 Task: In the  document John.html Write the word in the shape with center alignment 'LOL'Change Page orientation to  'Landscape' Insert emoji at the end of quote: Smile
Action: Mouse moved to (354, 448)
Screenshot: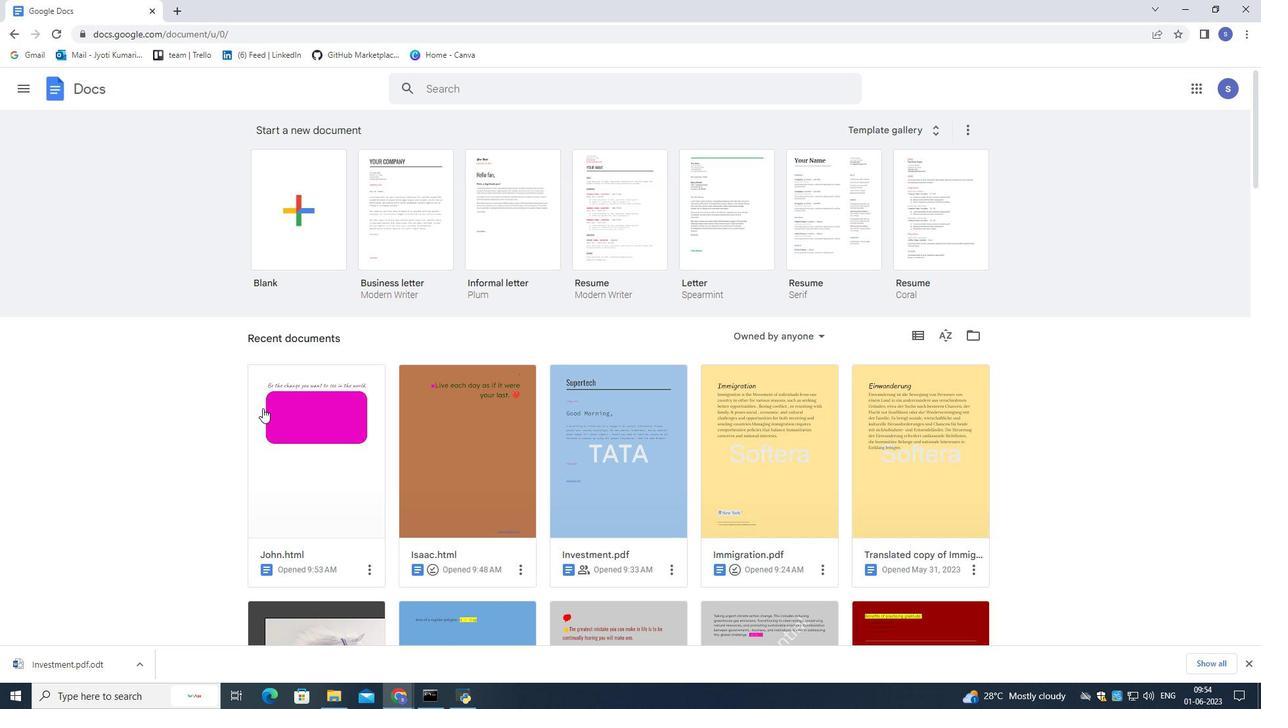 
Action: Mouse pressed left at (354, 448)
Screenshot: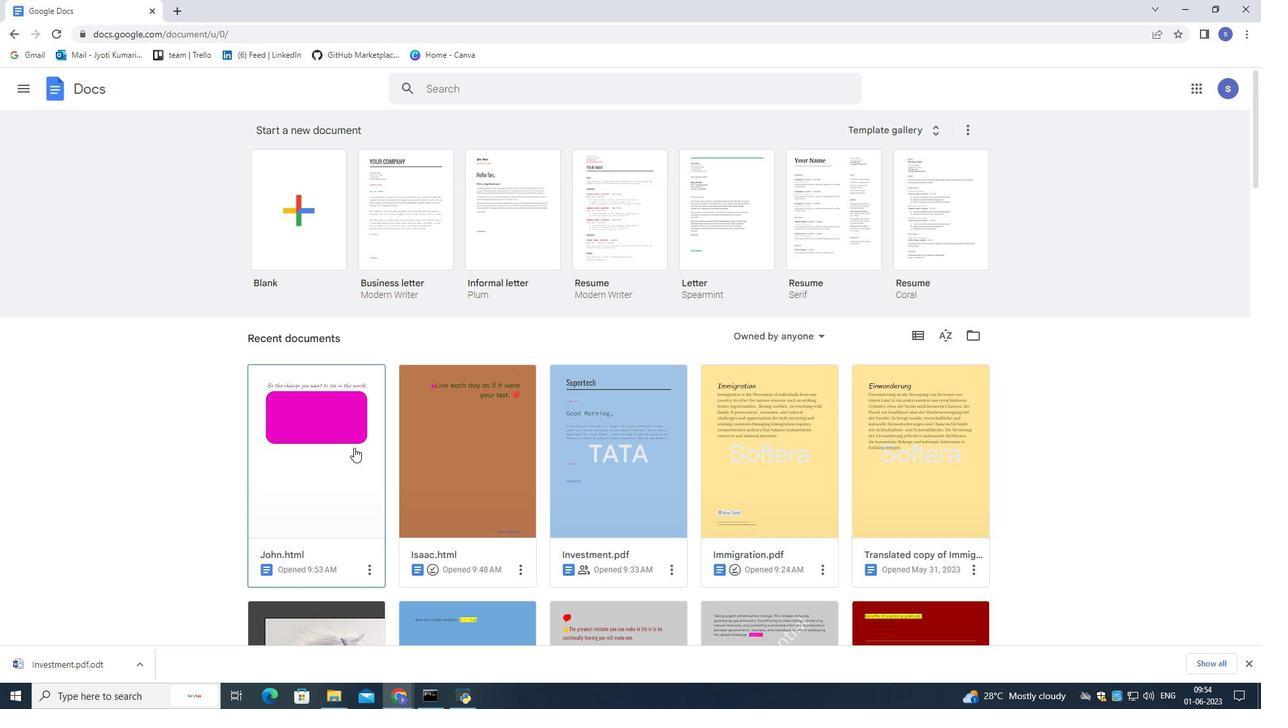 
Action: Mouse moved to (307, 415)
Screenshot: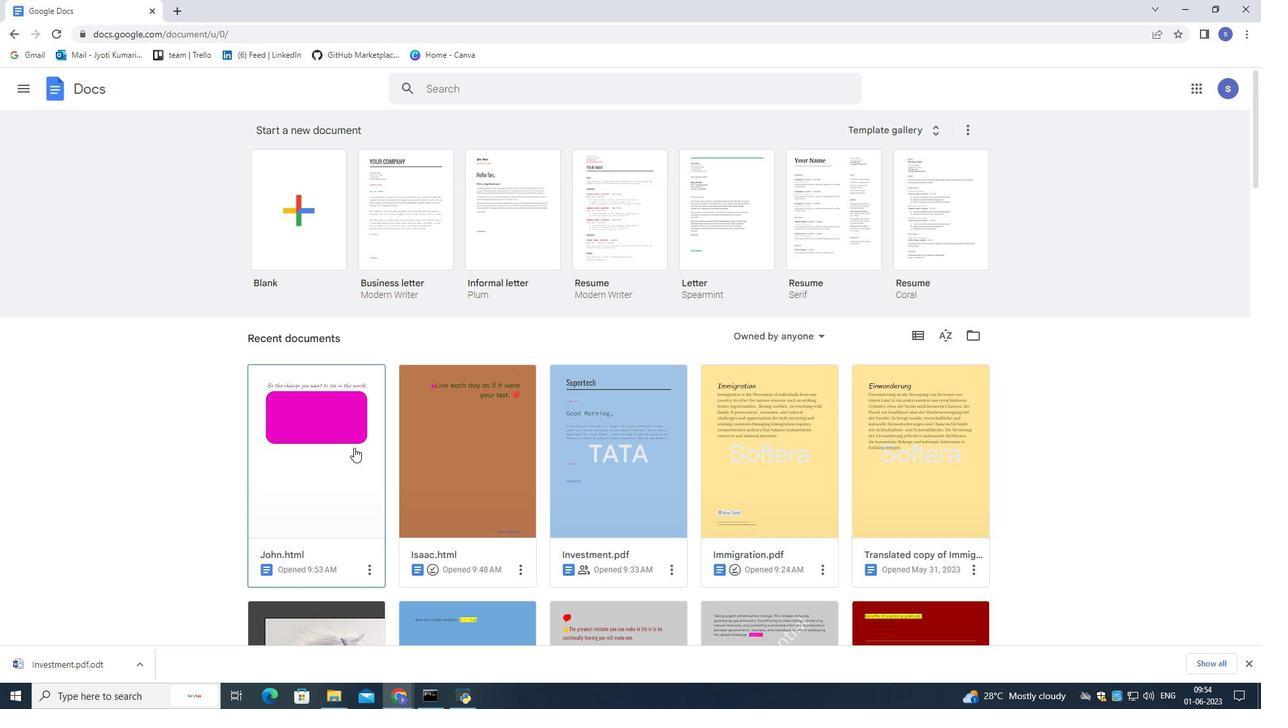 
Action: Mouse pressed left at (354, 448)
Screenshot: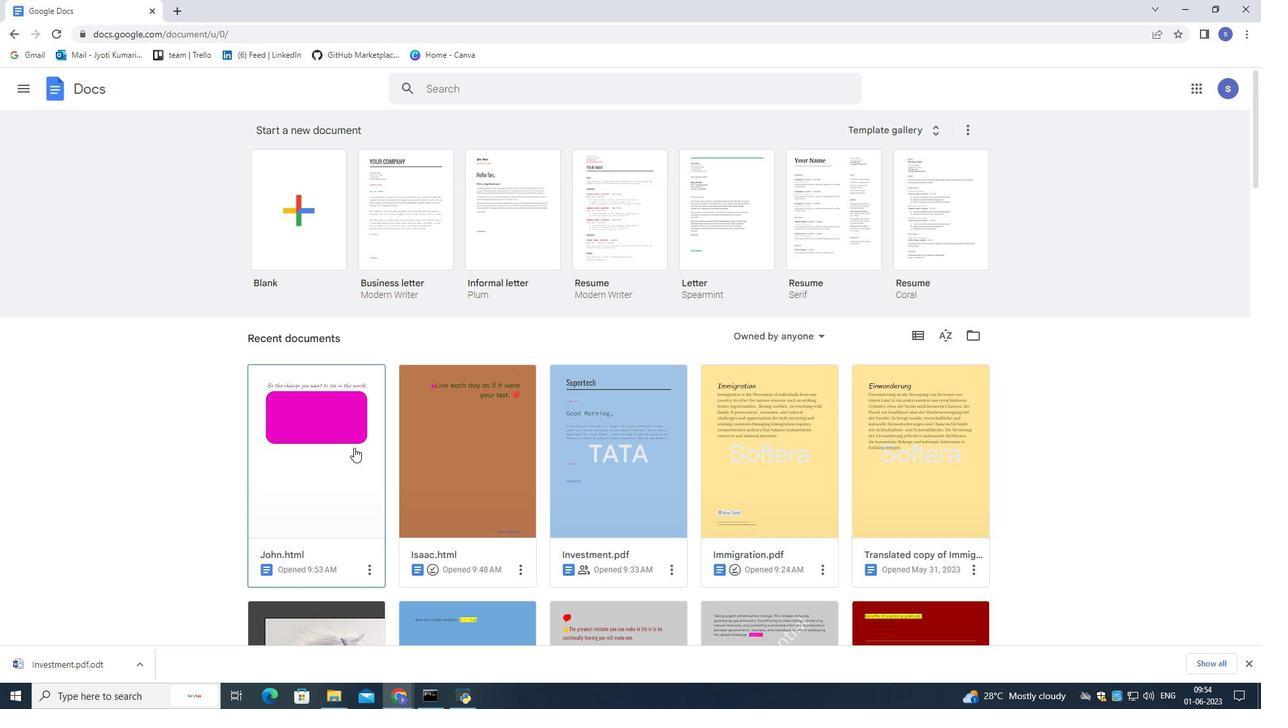 
Action: Mouse moved to (613, 281)
Screenshot: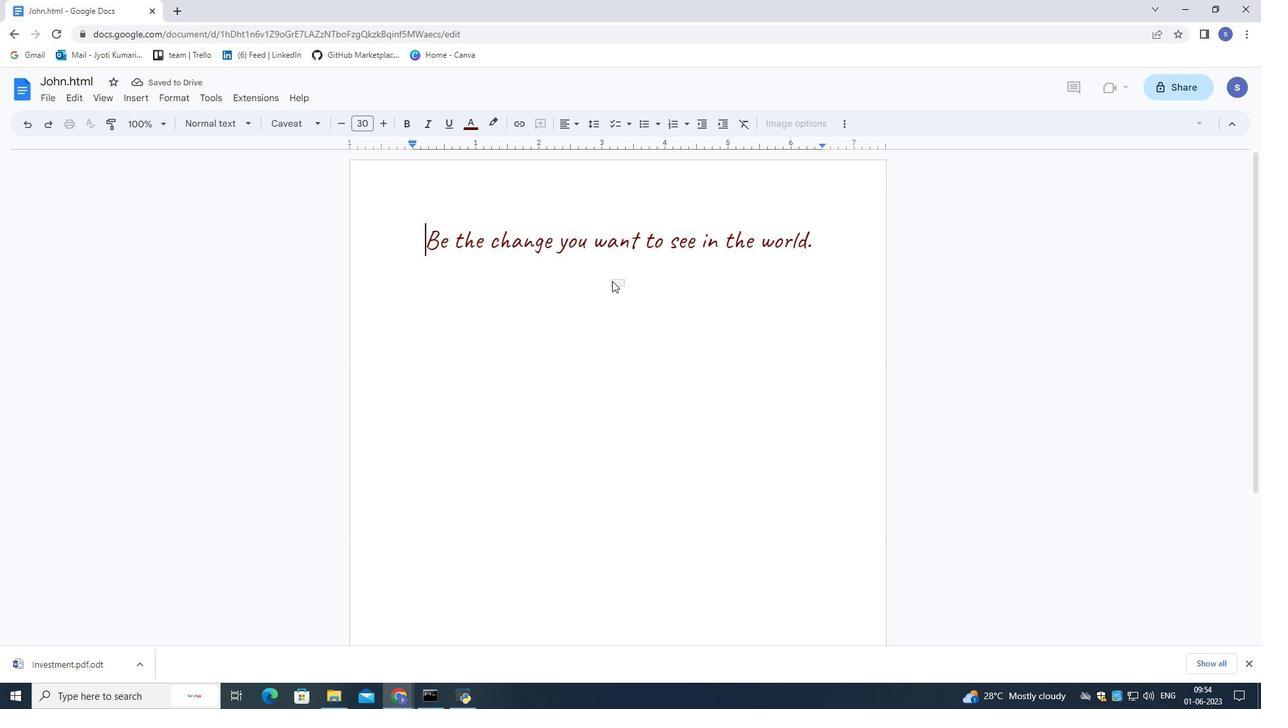 
Action: Mouse pressed left at (613, 281)
Screenshot: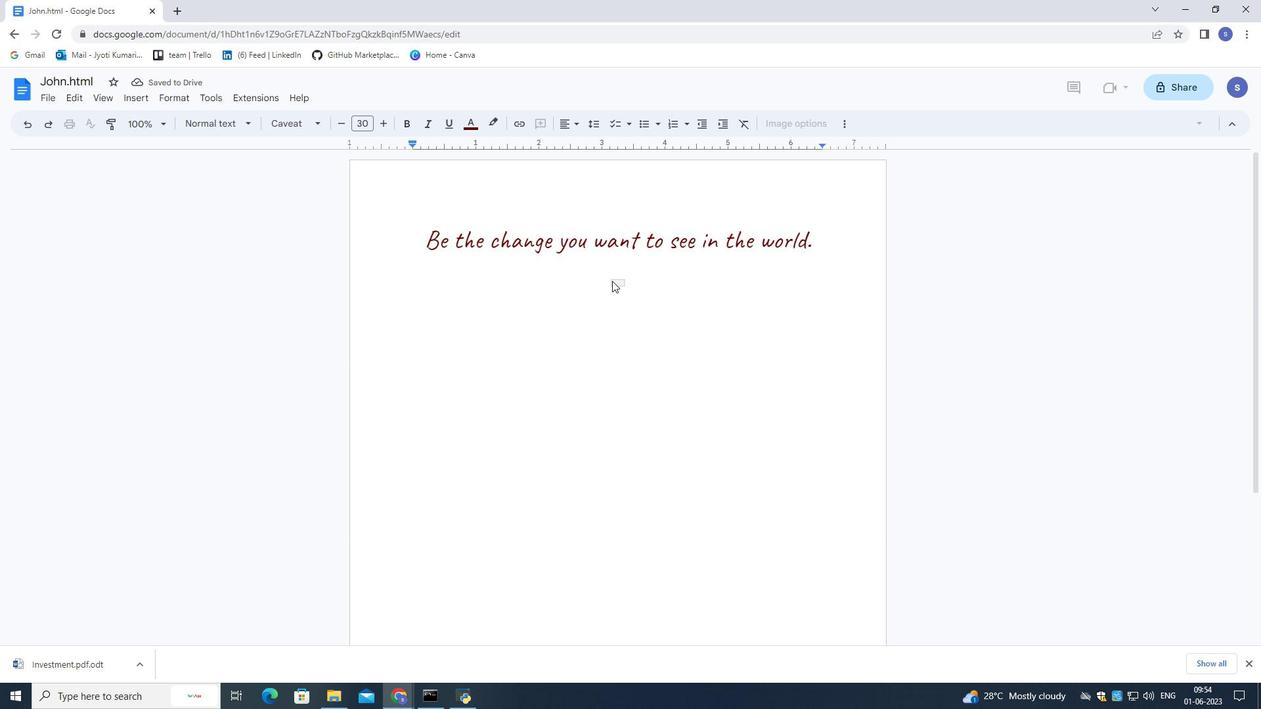 
Action: Mouse moved to (618, 281)
Screenshot: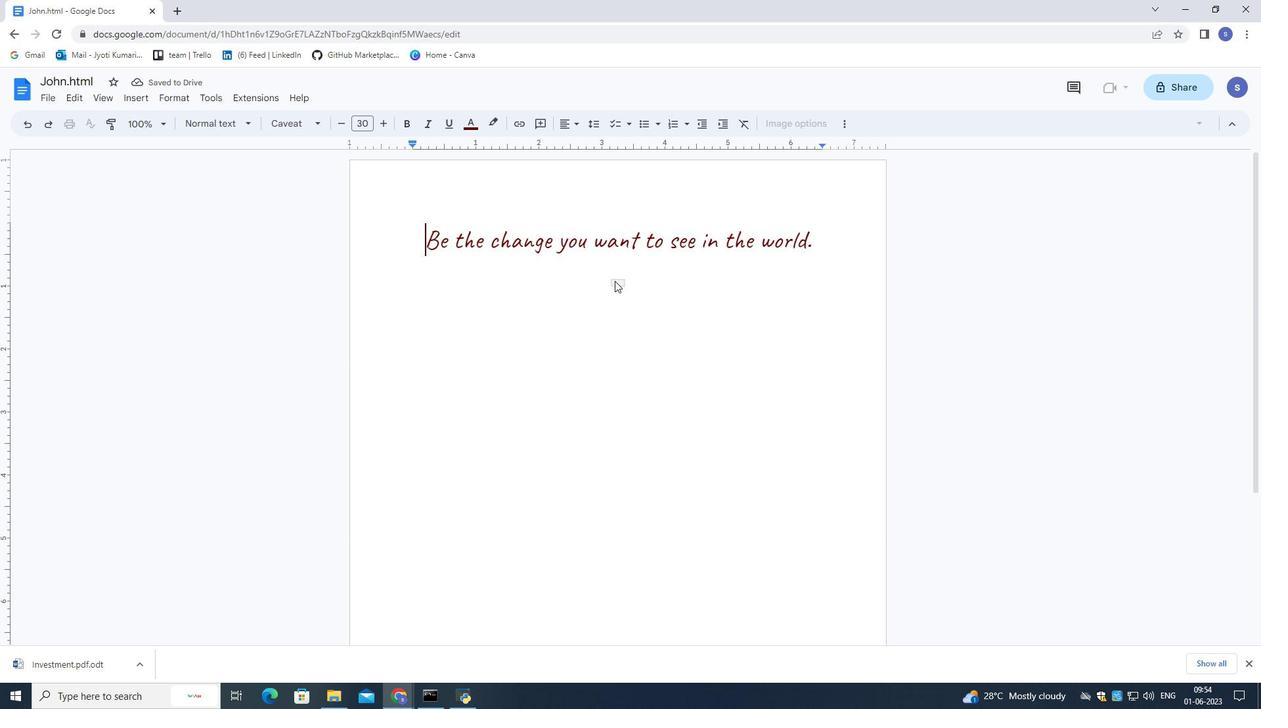 
Action: Mouse pressed left at (618, 281)
Screenshot: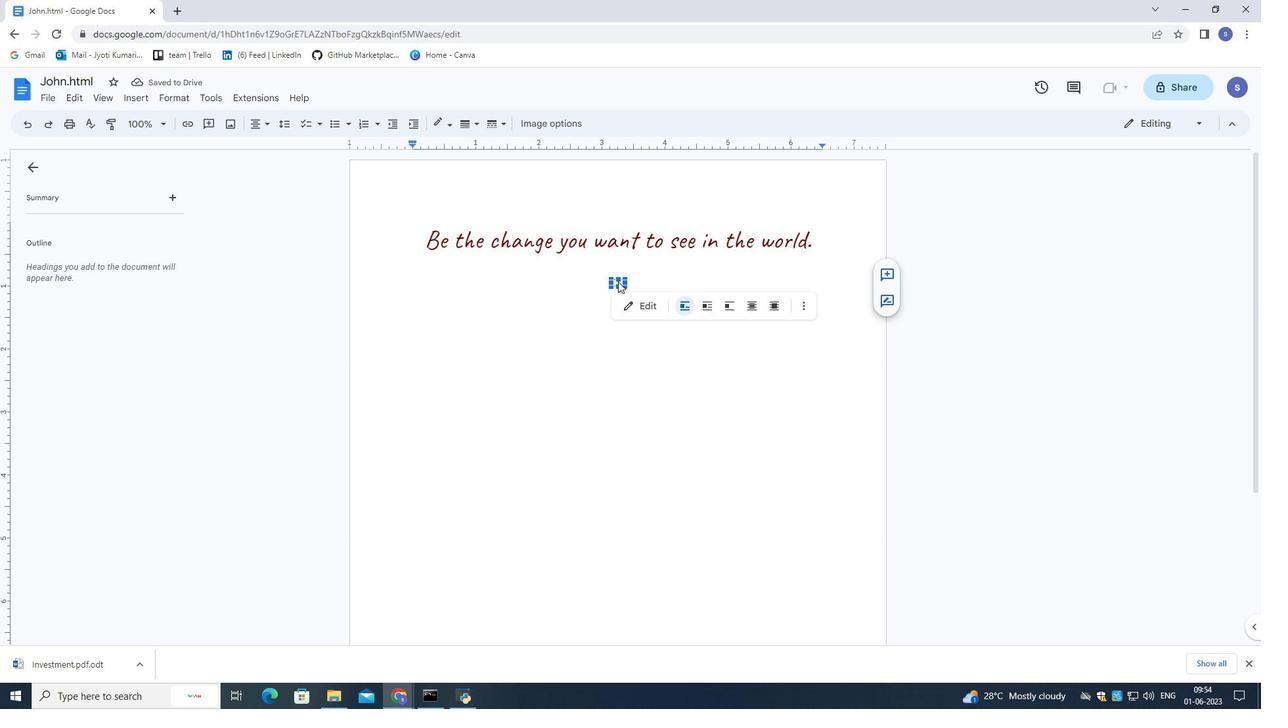 
Action: Mouse moved to (619, 282)
Screenshot: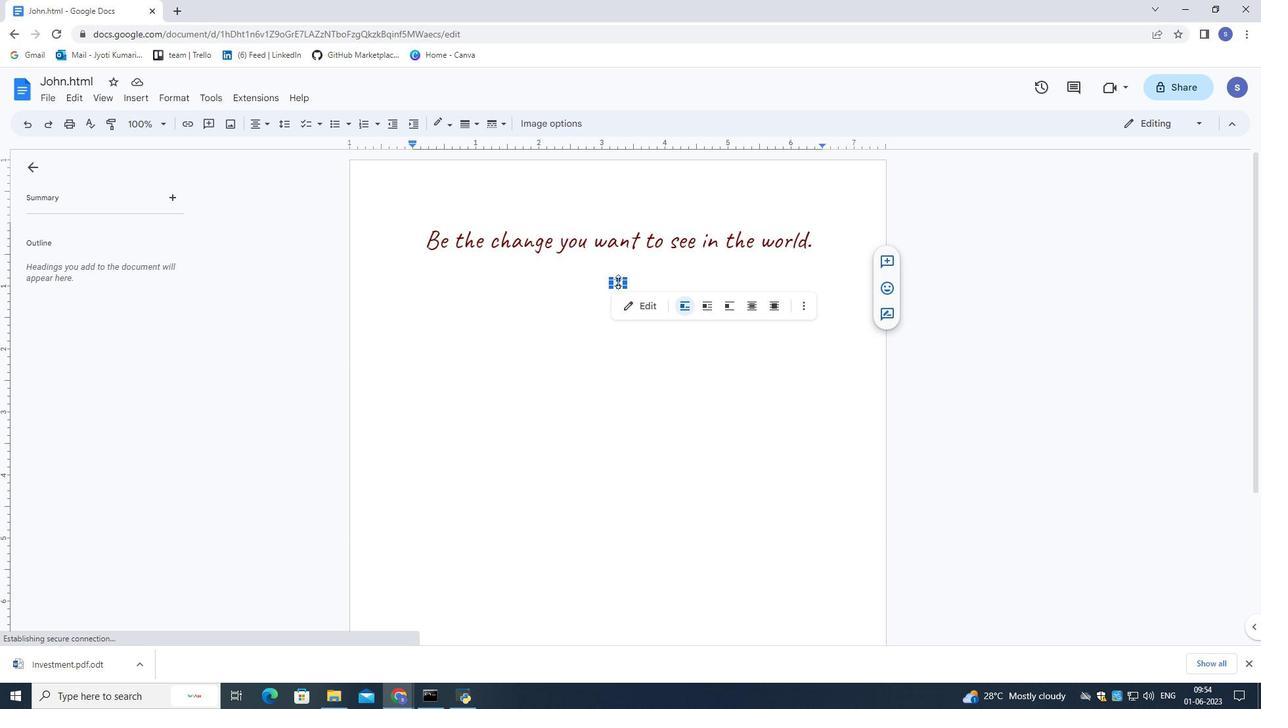 
Action: Mouse pressed left at (619, 282)
Screenshot: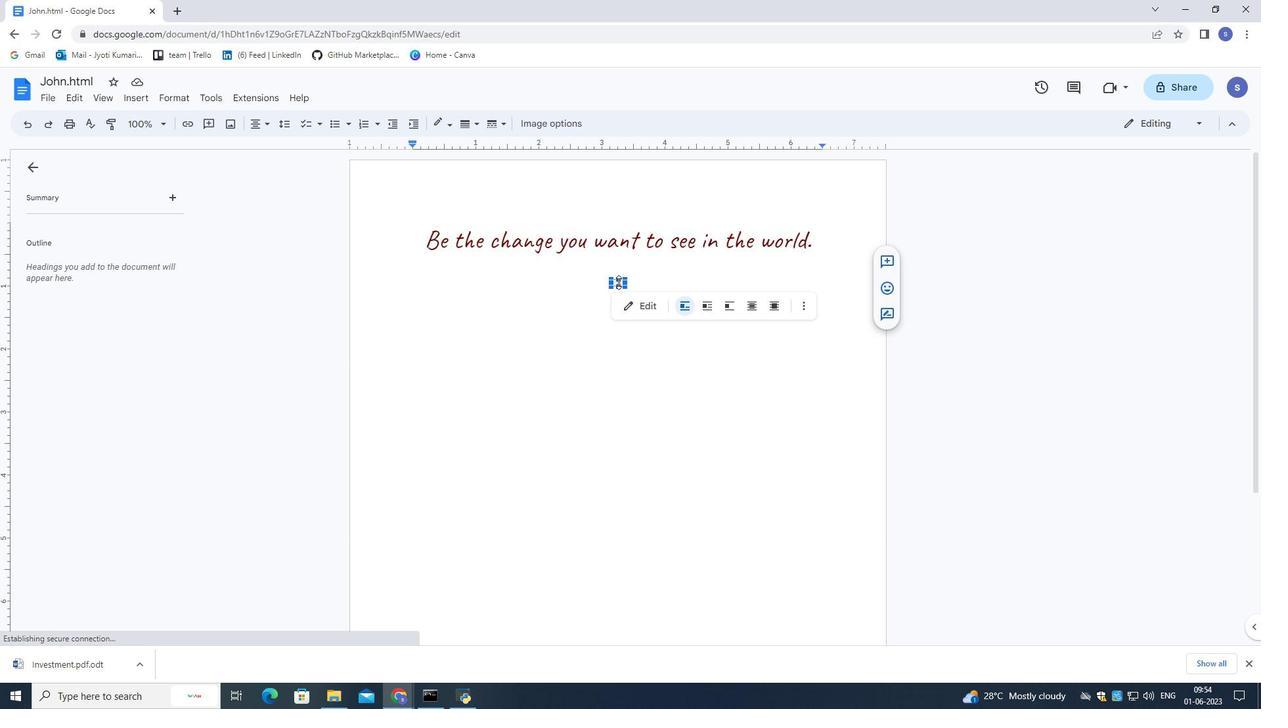
Action: Mouse moved to (529, 335)
Screenshot: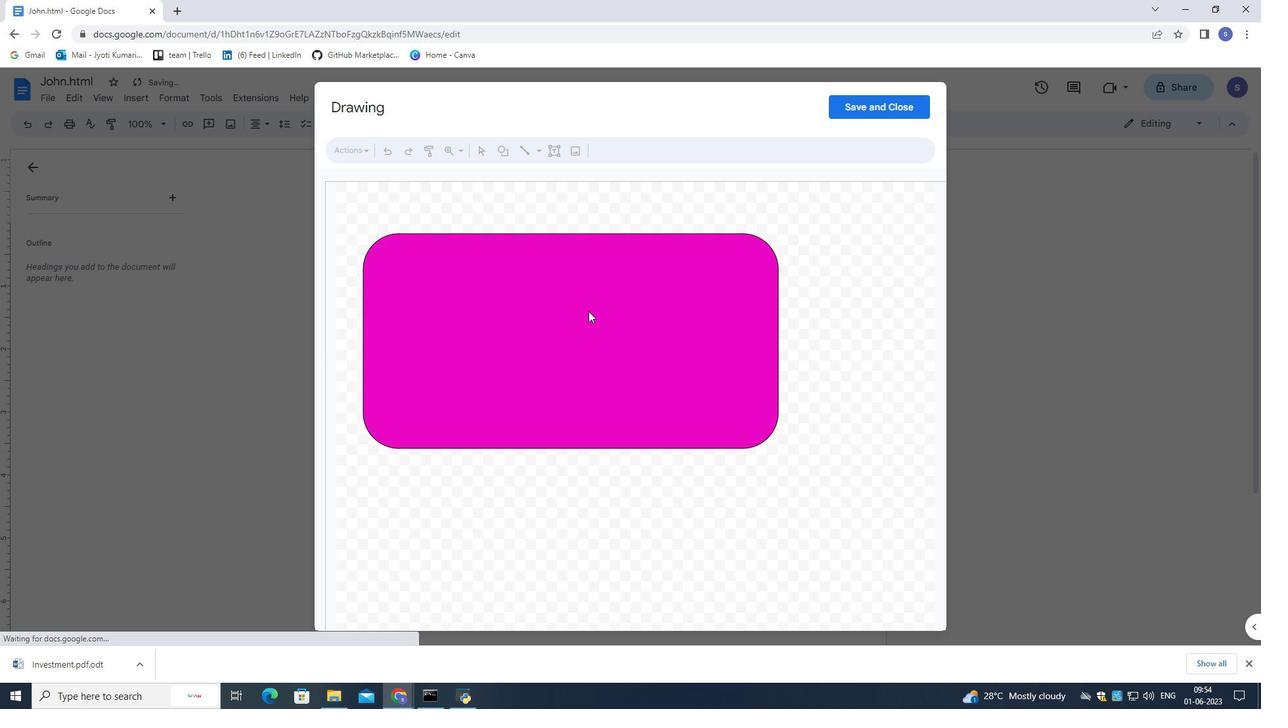 
Action: Mouse pressed left at (529, 335)
Screenshot: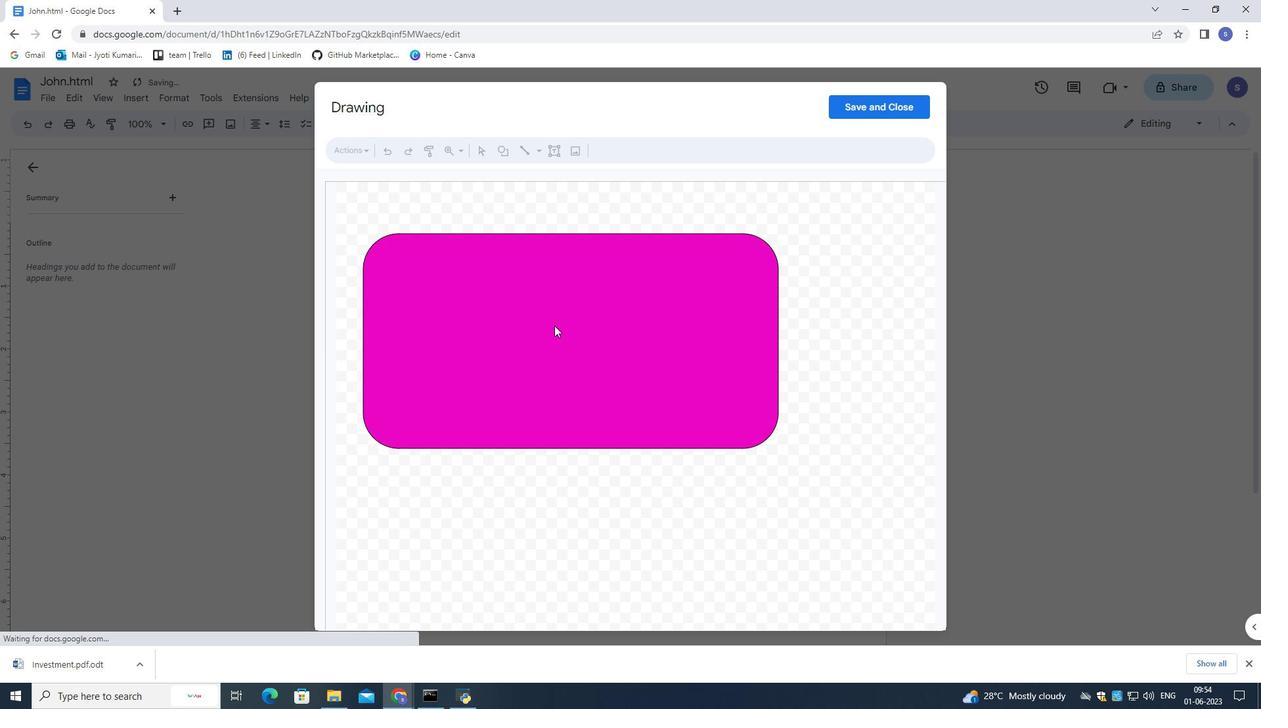 
Action: Mouse pressed left at (529, 335)
Screenshot: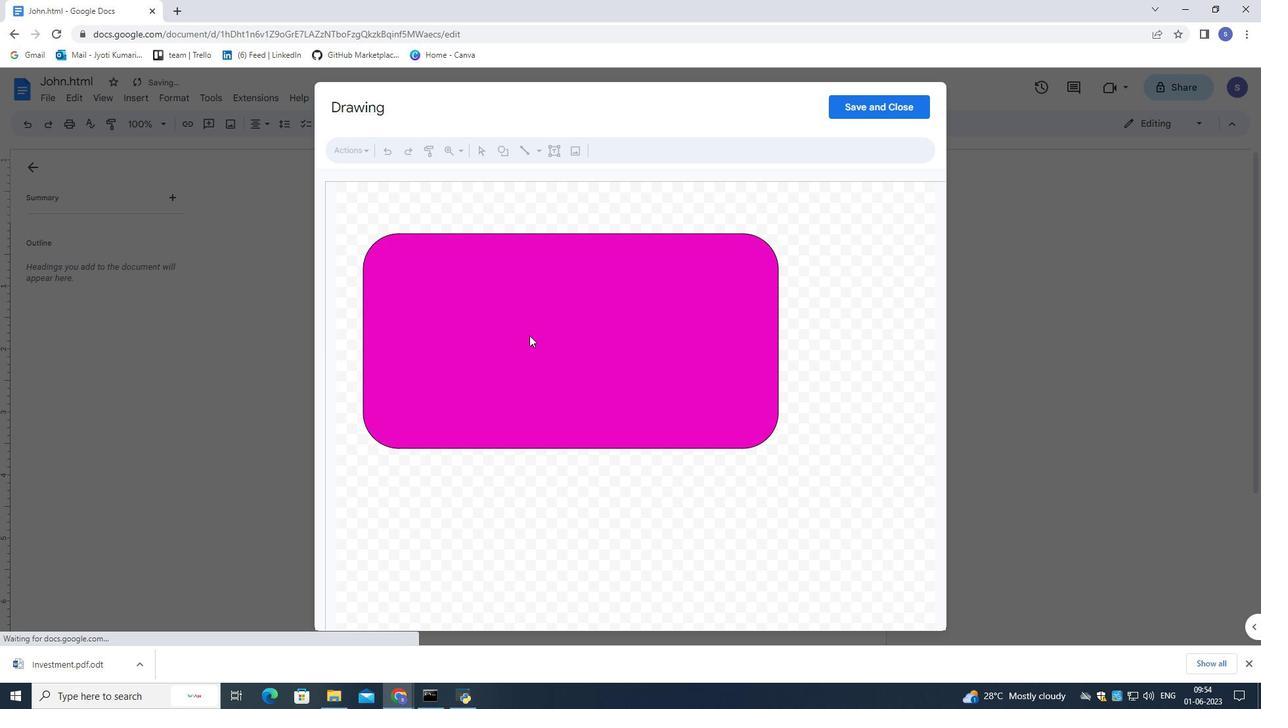 
Action: Mouse moved to (529, 336)
Screenshot: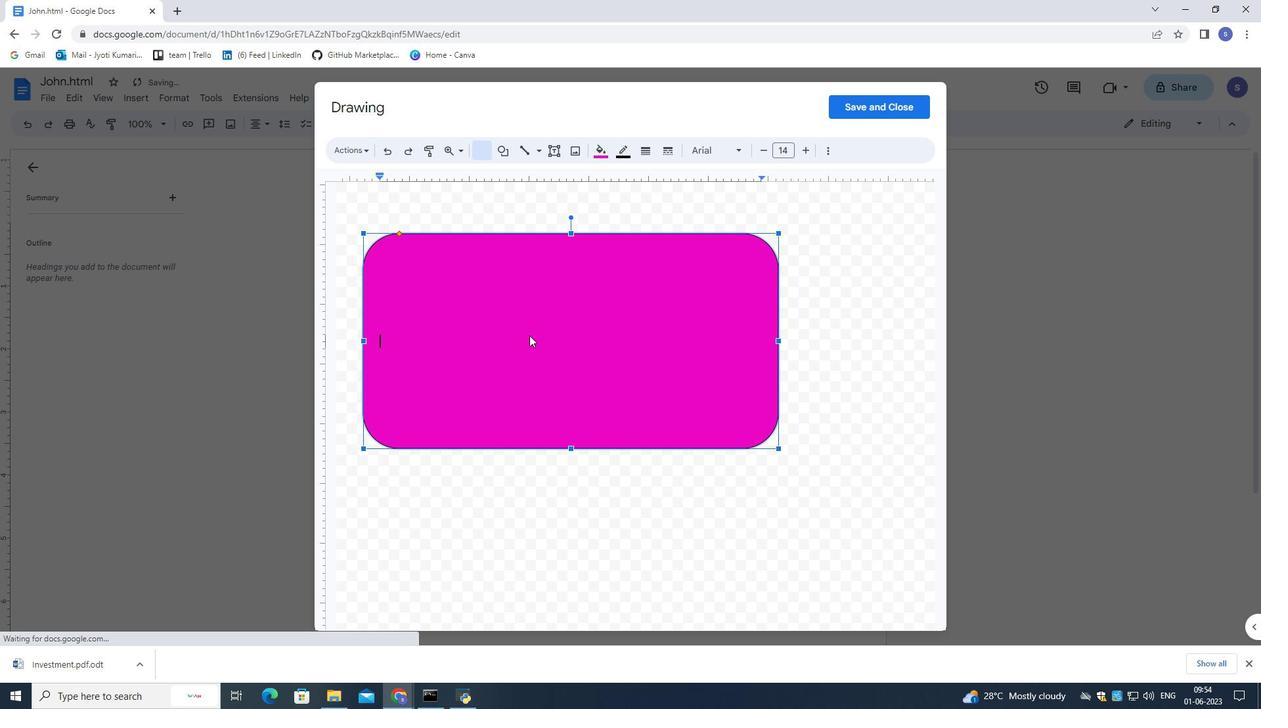 
Action: Mouse pressed left at (529, 336)
Screenshot: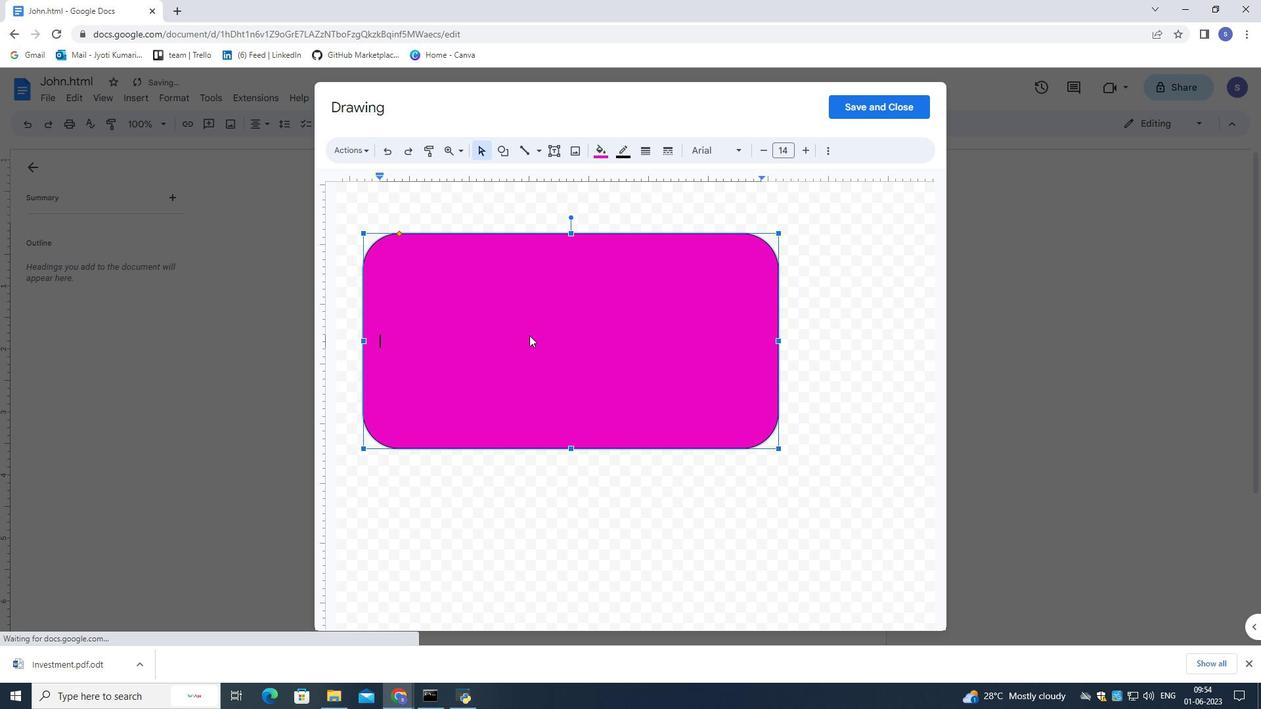 
Action: Key pressed <Key.shift><Key.shift><Key.shift><Key.shift><Key.shift><Key.shift>LOL
Screenshot: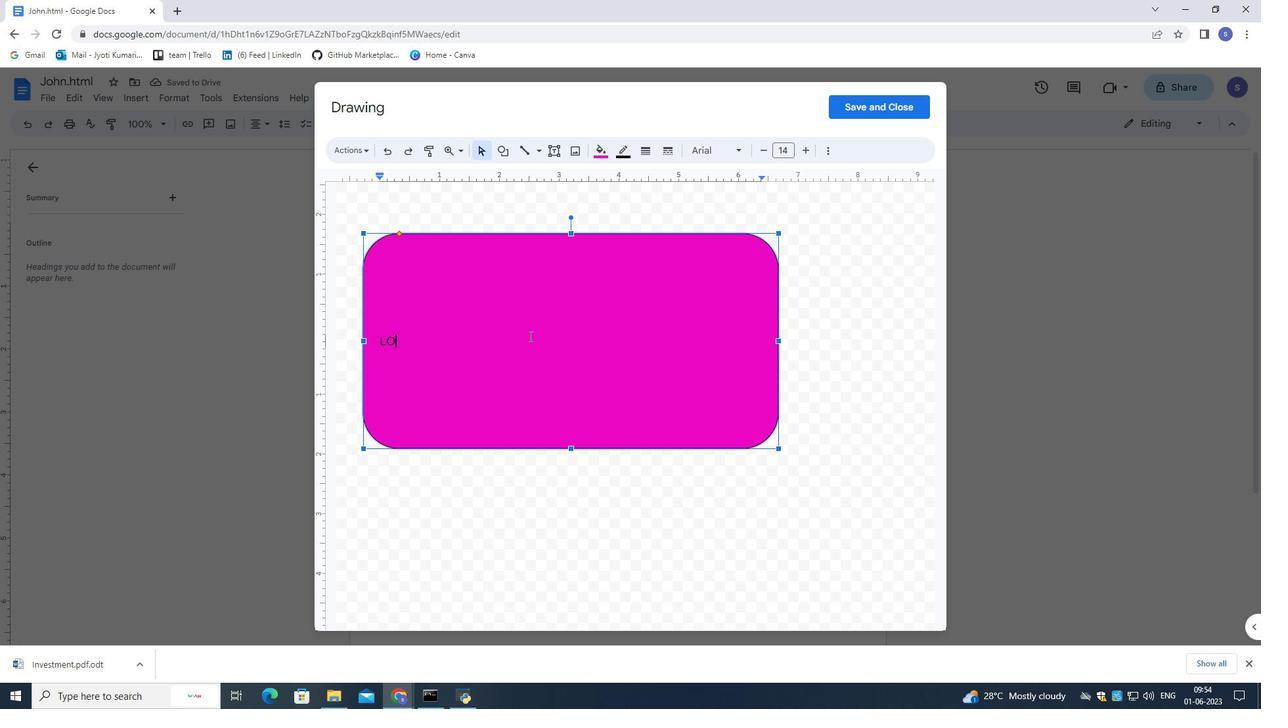 
Action: Mouse moved to (454, 330)
Screenshot: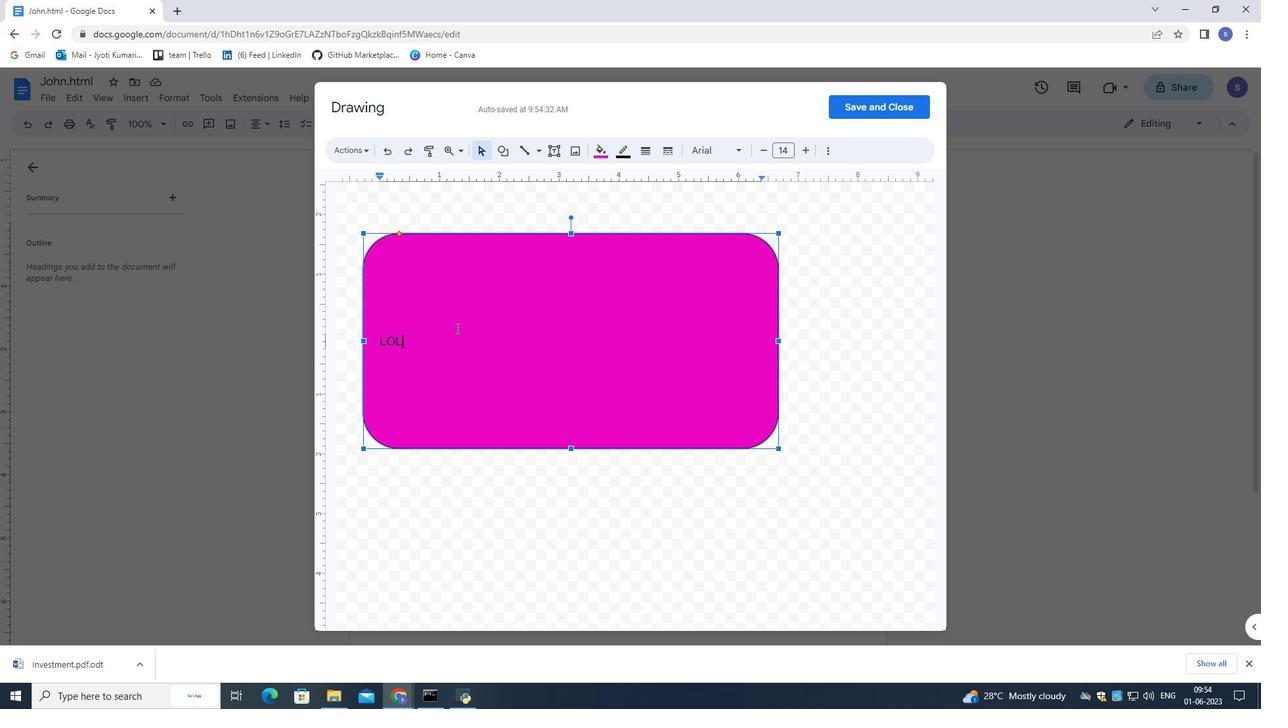 
Action: Mouse pressed left at (455, 329)
Screenshot: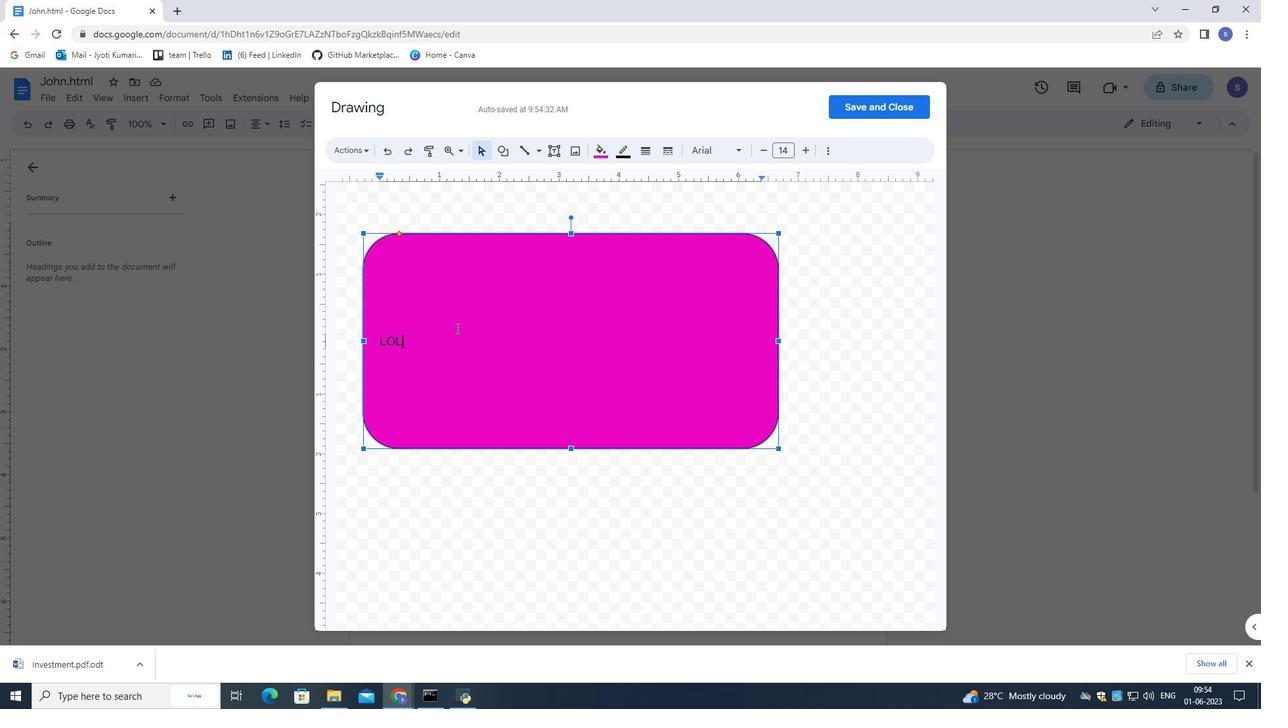 
Action: Mouse moved to (377, 336)
Screenshot: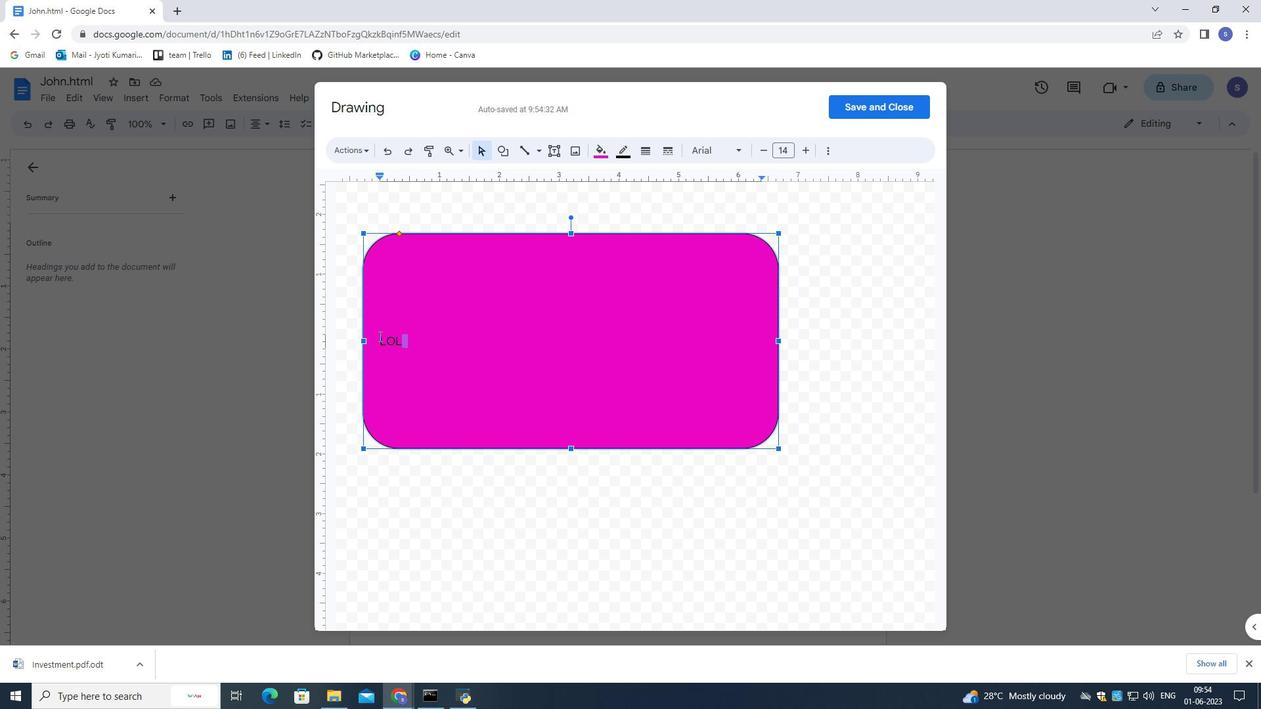 
Action: Mouse pressed left at (377, 336)
Screenshot: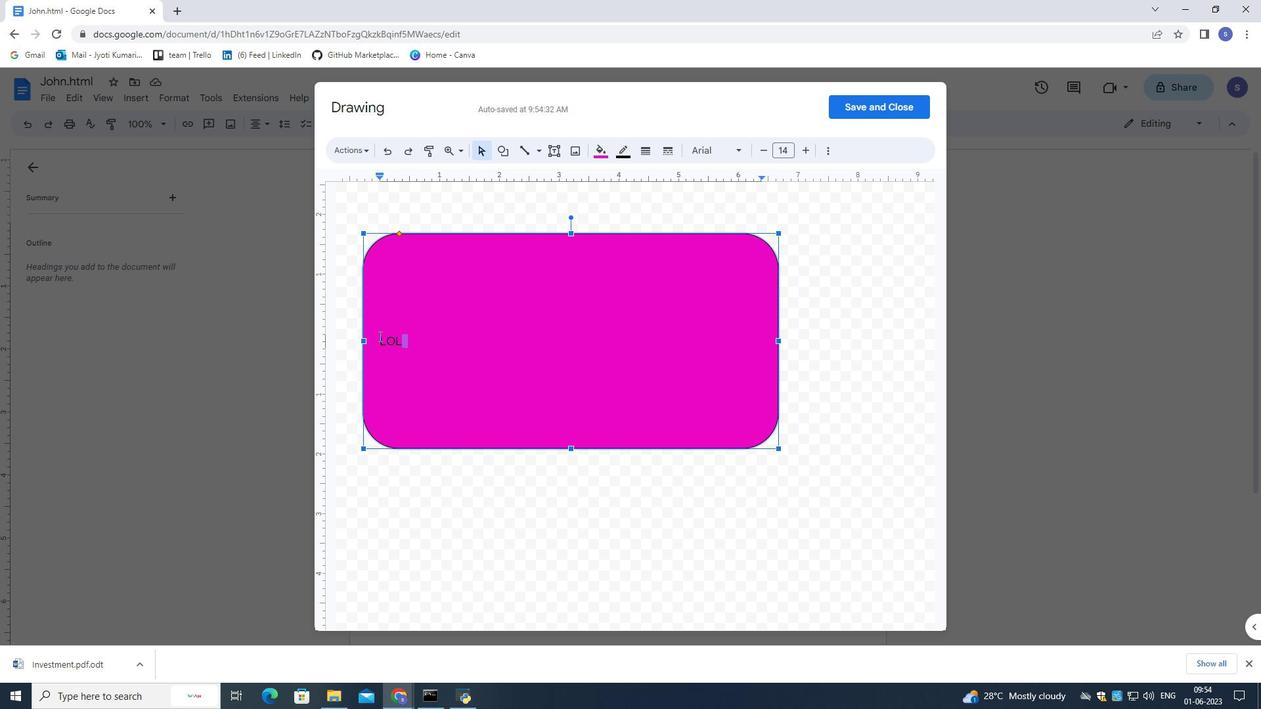
Action: Mouse moved to (385, 341)
Screenshot: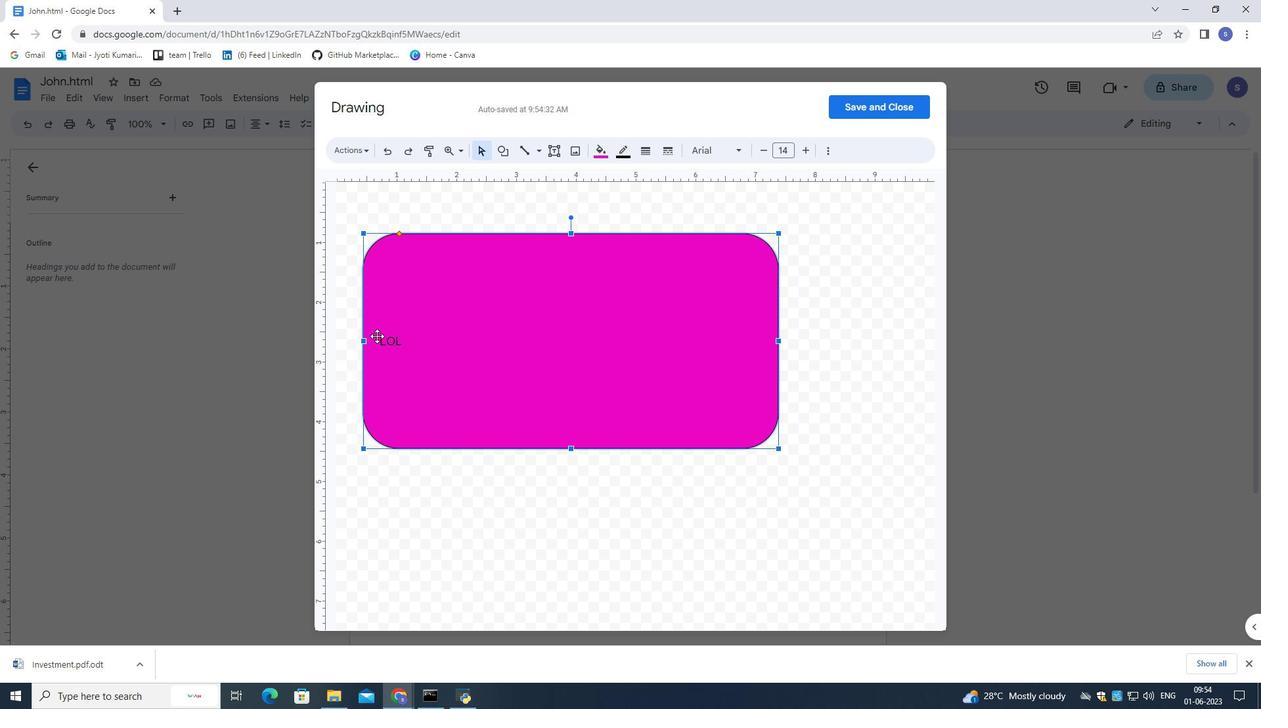 
Action: Mouse pressed left at (385, 341)
Screenshot: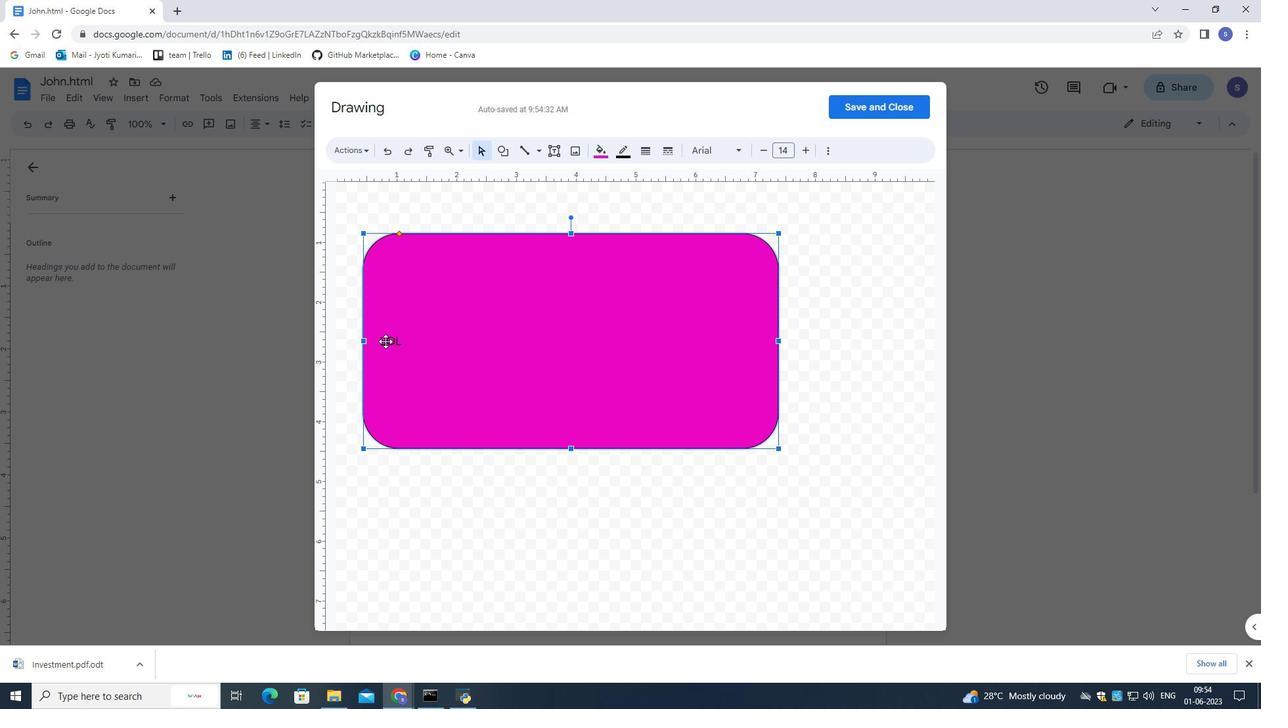 
Action: Mouse moved to (403, 337)
Screenshot: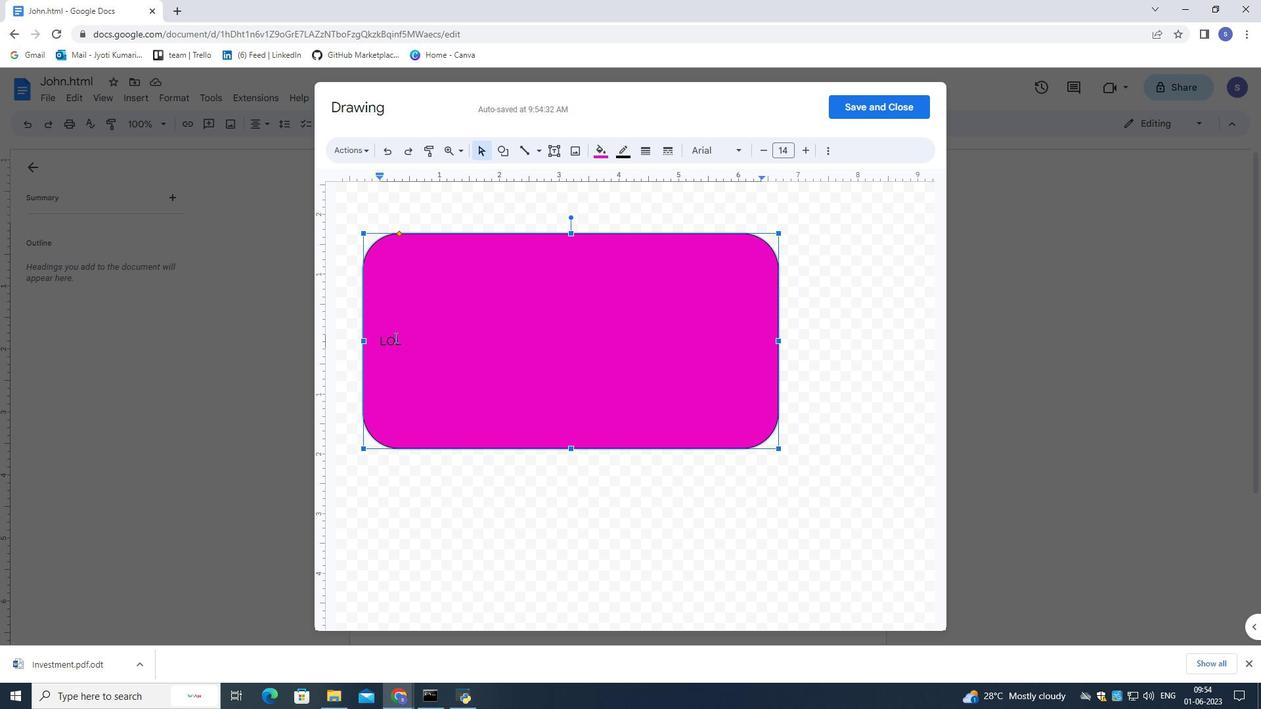 
Action: Mouse pressed left at (403, 337)
Screenshot: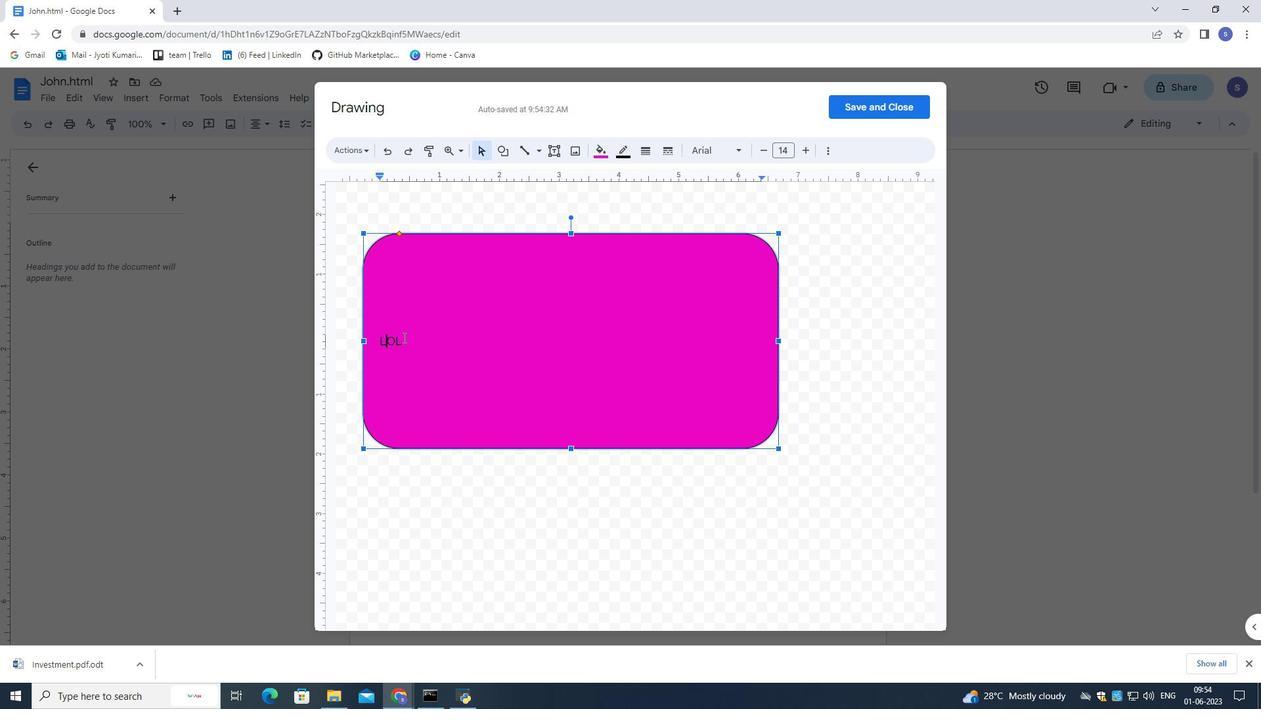 
Action: Mouse moved to (404, 337)
Screenshot: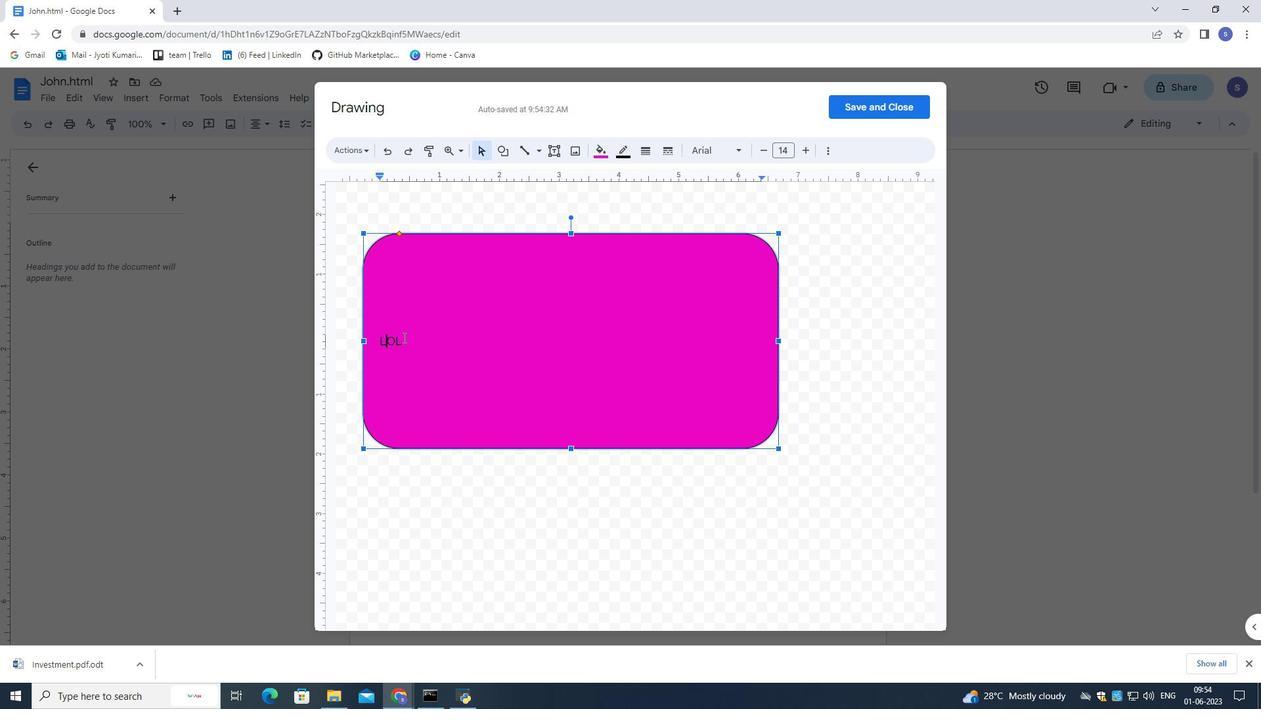 
Action: Mouse pressed left at (404, 337)
Screenshot: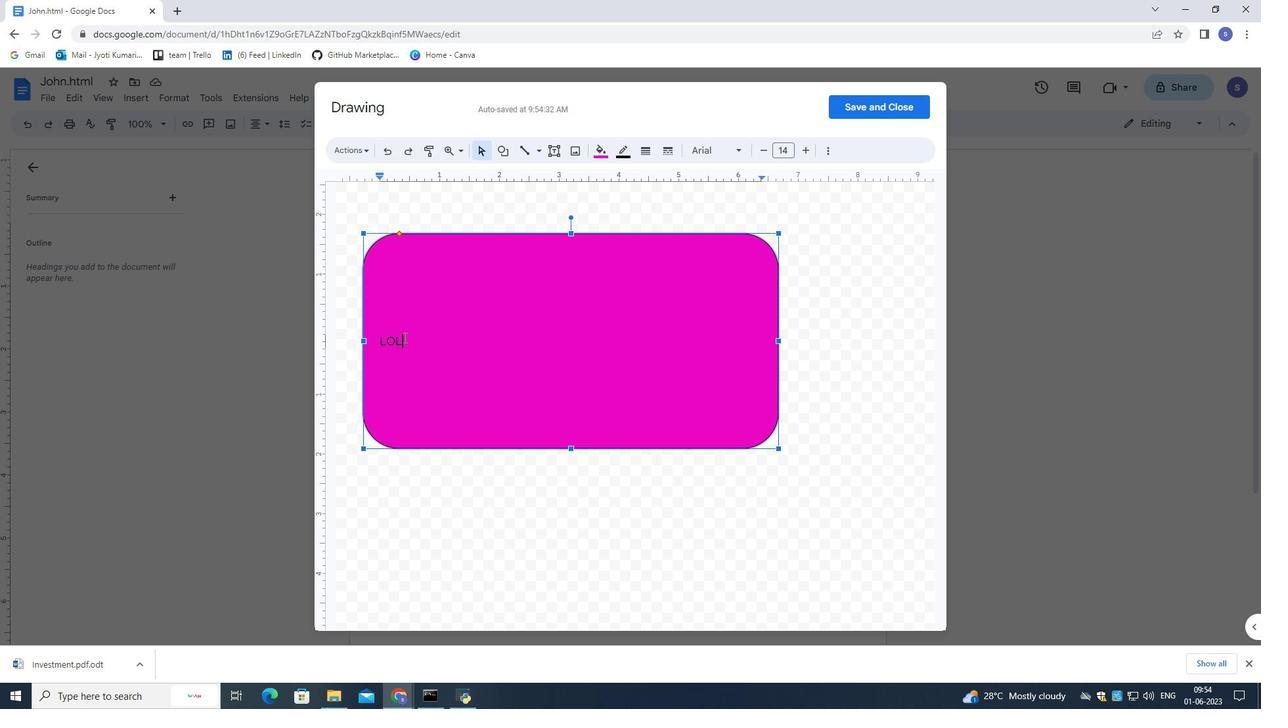 
Action: Mouse pressed left at (404, 337)
Screenshot: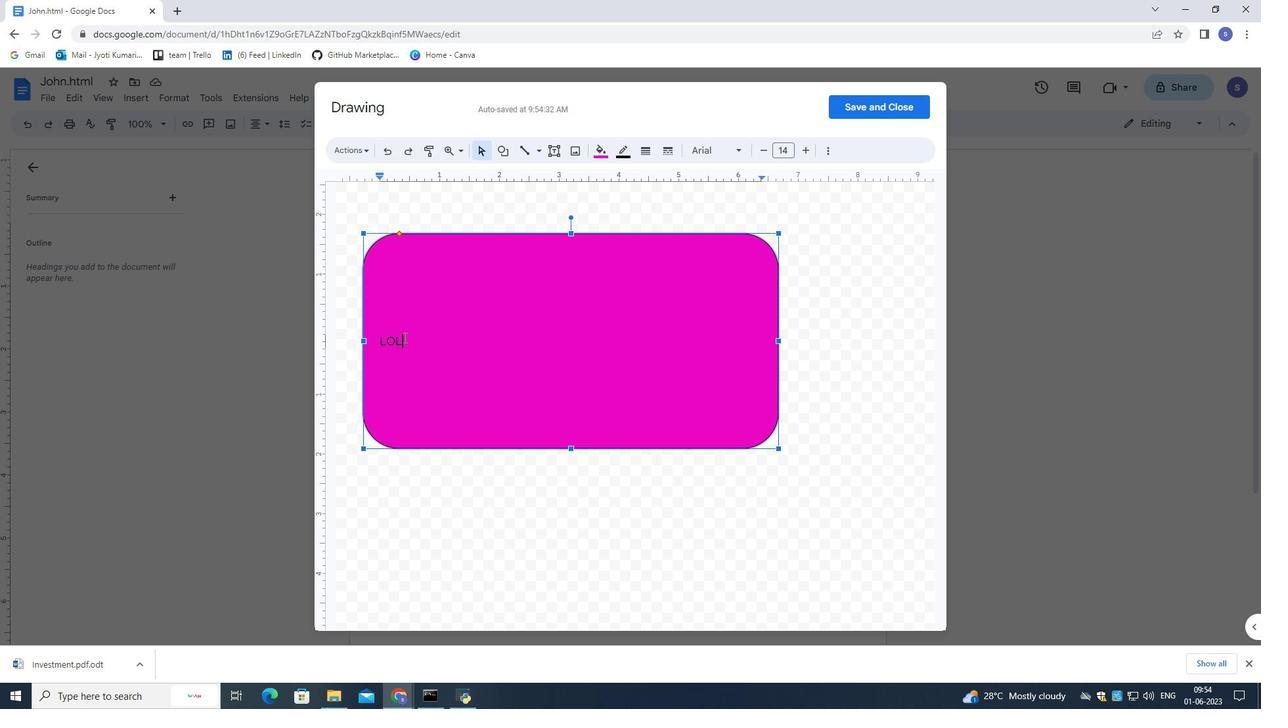 
Action: Mouse pressed left at (404, 337)
Screenshot: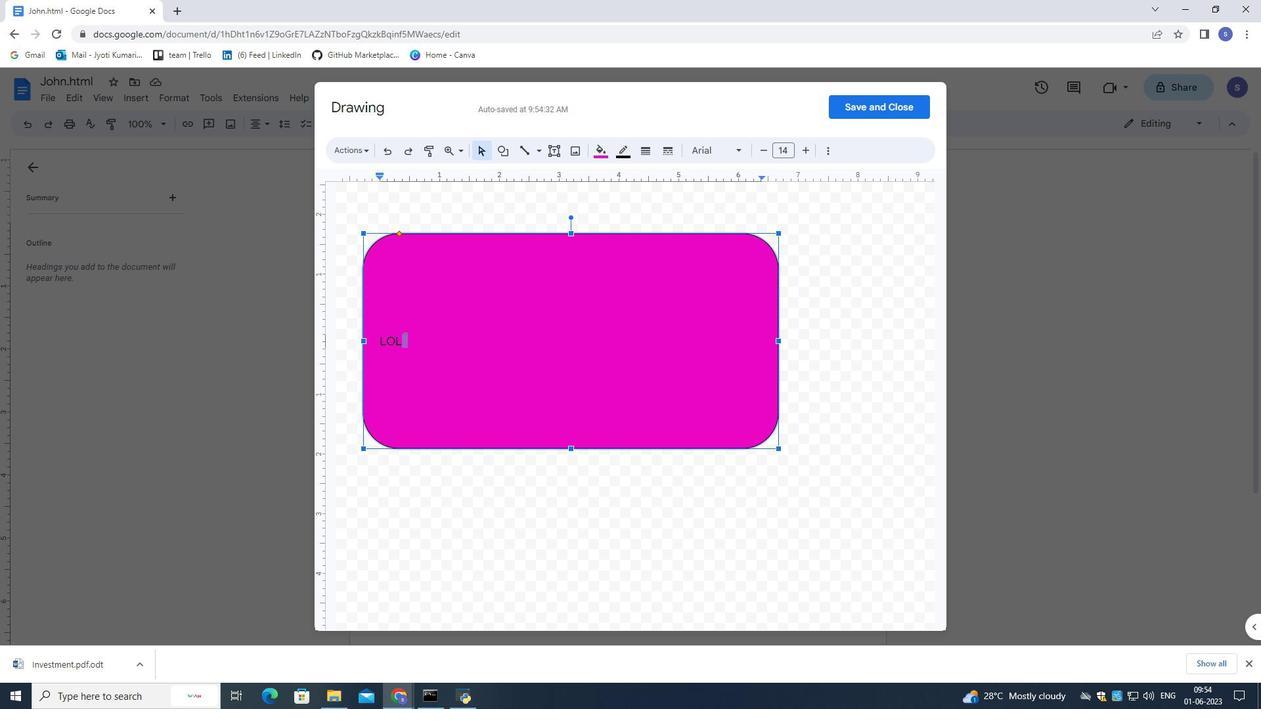 
Action: Mouse moved to (413, 335)
Screenshot: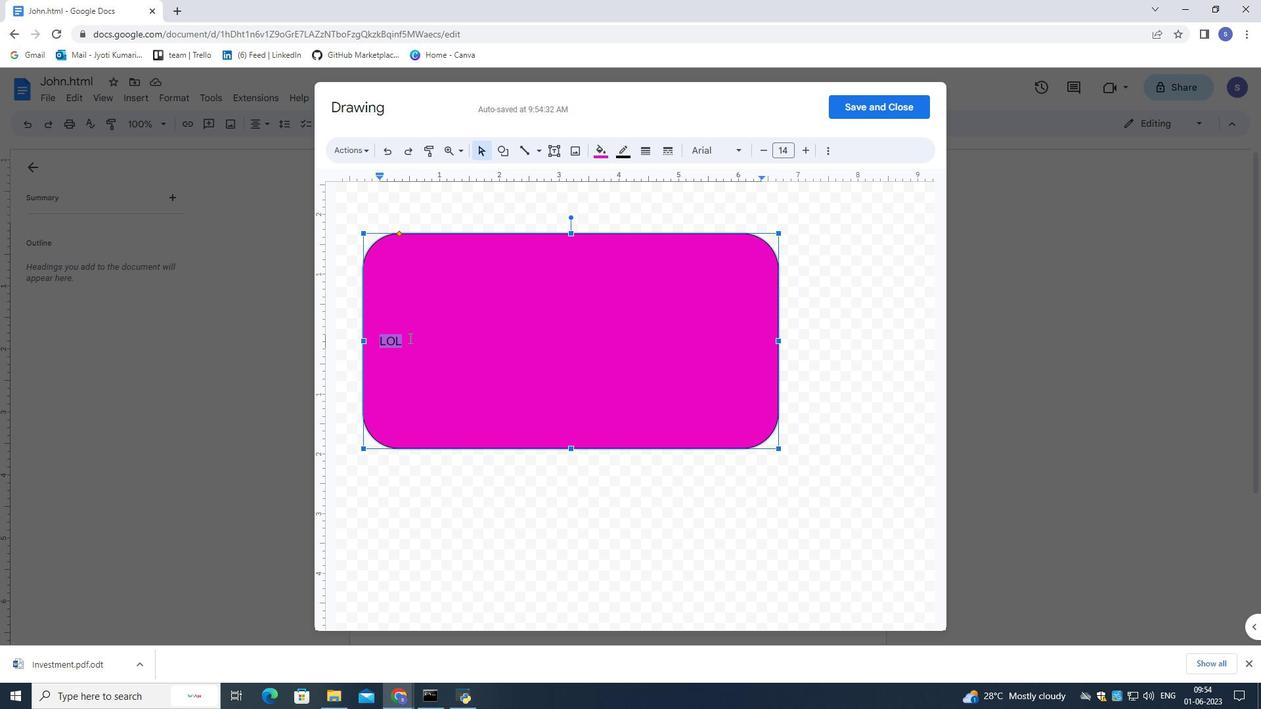 
Action: Mouse pressed left at (413, 335)
Screenshot: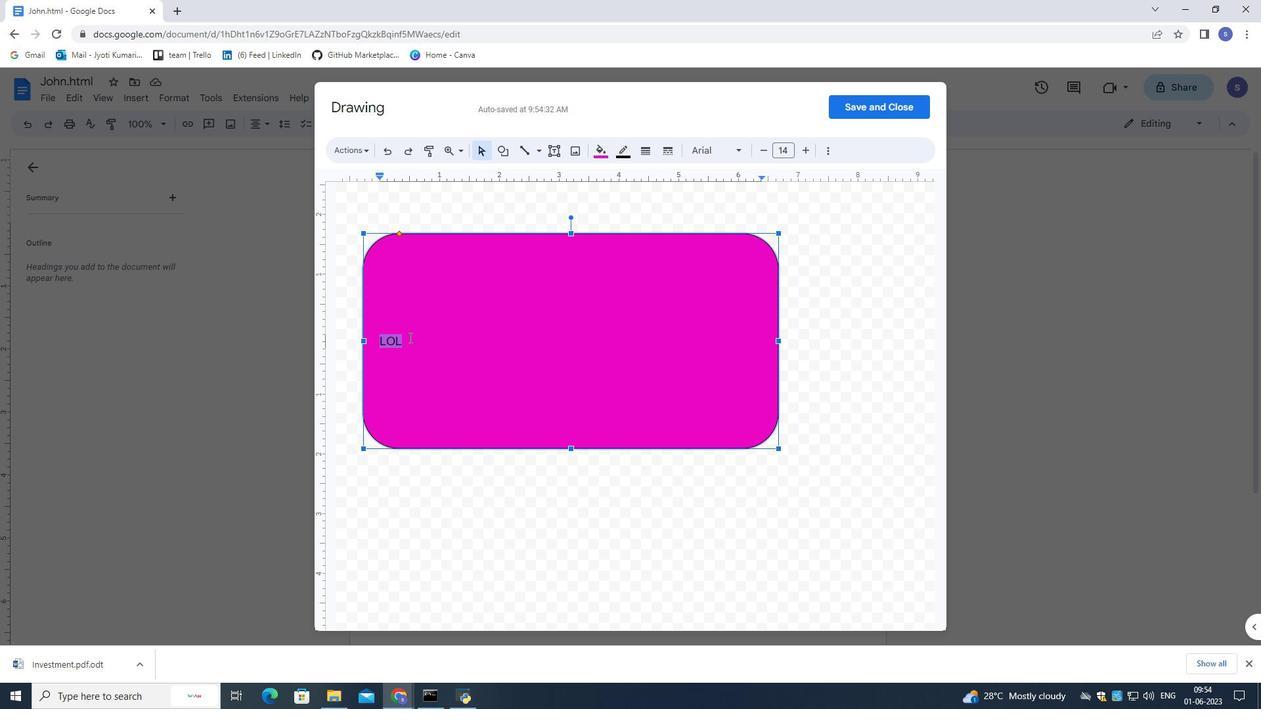 
Action: Key pressed <Key.left><Key.left><Key.left><Key.space><Key.space><Key.space><Key.space><Key.space><Key.space><Key.space><Key.space><Key.space><Key.space><Key.space><Key.space><Key.space><Key.space><Key.space><Key.space><Key.space><Key.space><Key.space><Key.space><Key.space><Key.space><Key.space><Key.space><Key.space><Key.space><Key.space><Key.space><Key.space><Key.space><Key.space><Key.space><Key.space><Key.space><Key.space><Key.space><Key.space><Key.space><Key.space><Key.space><Key.space><Key.space><Key.space><Key.space><Key.space><Key.space><Key.space><Key.space><Key.space><Key.space><Key.space><Key.space><Key.space><Key.space><Key.space><Key.space><Key.space>
Screenshot: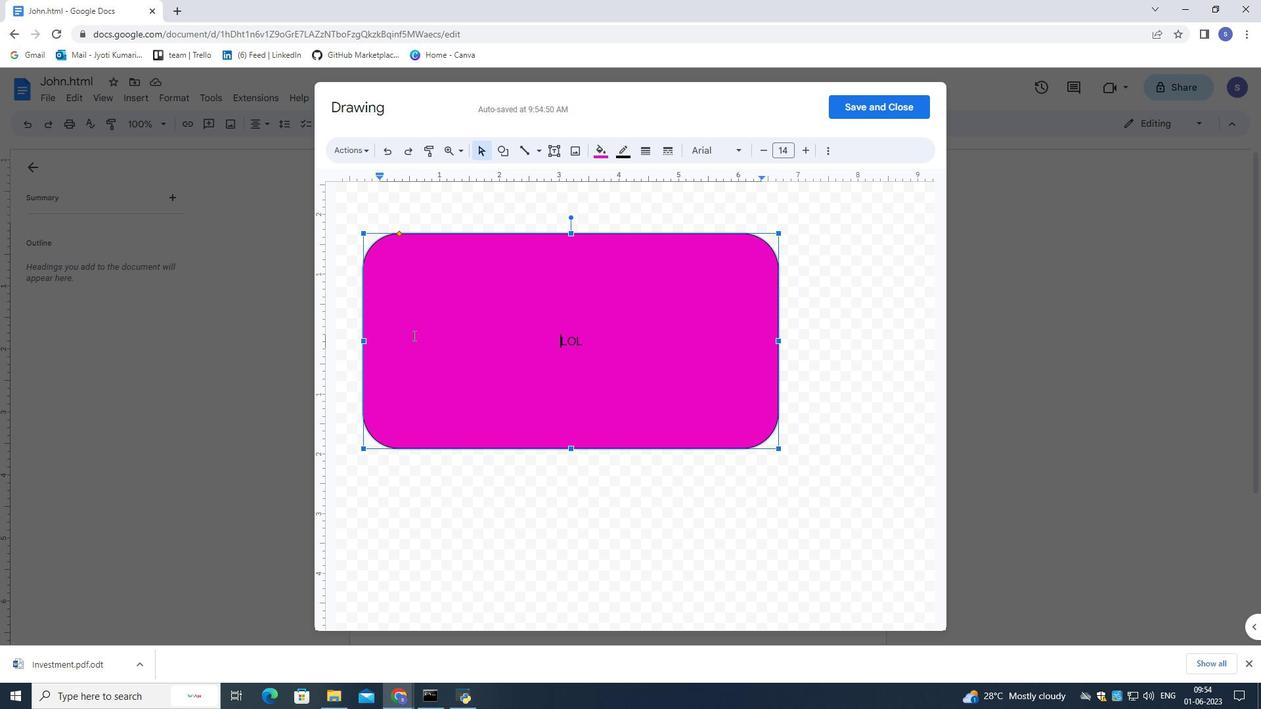 
Action: Mouse moved to (854, 99)
Screenshot: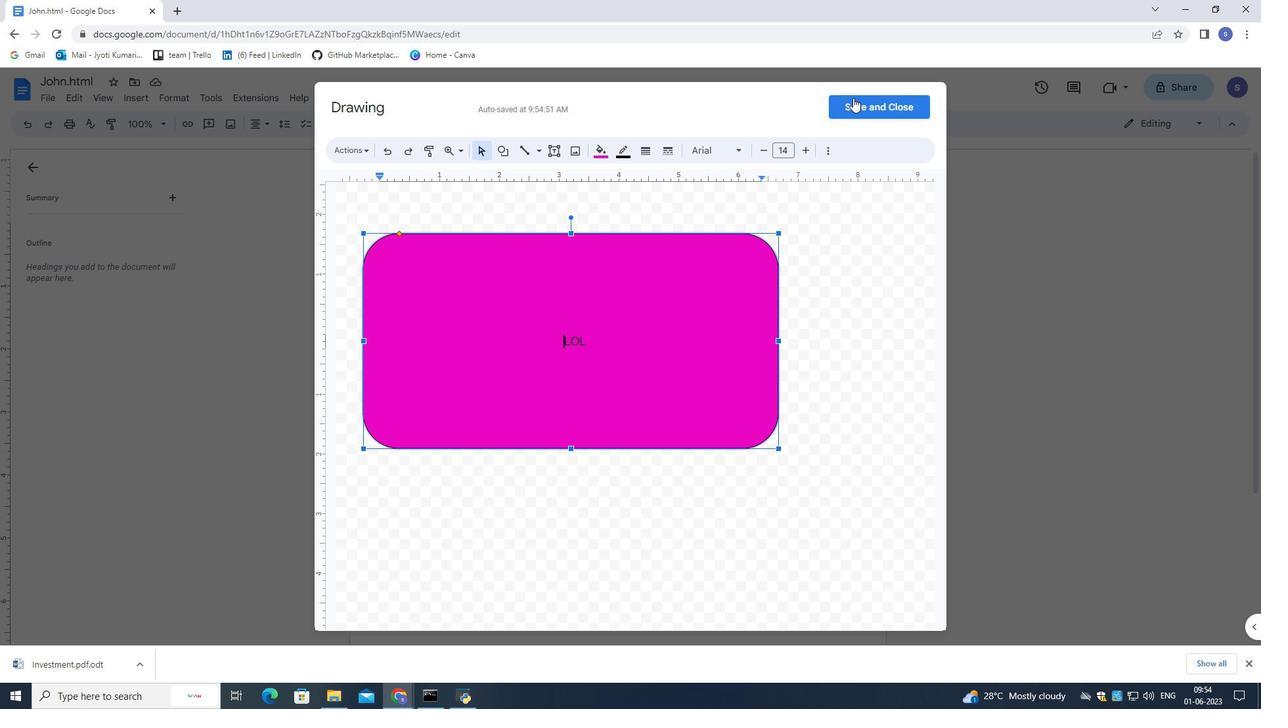 
Action: Mouse pressed left at (854, 99)
Screenshot: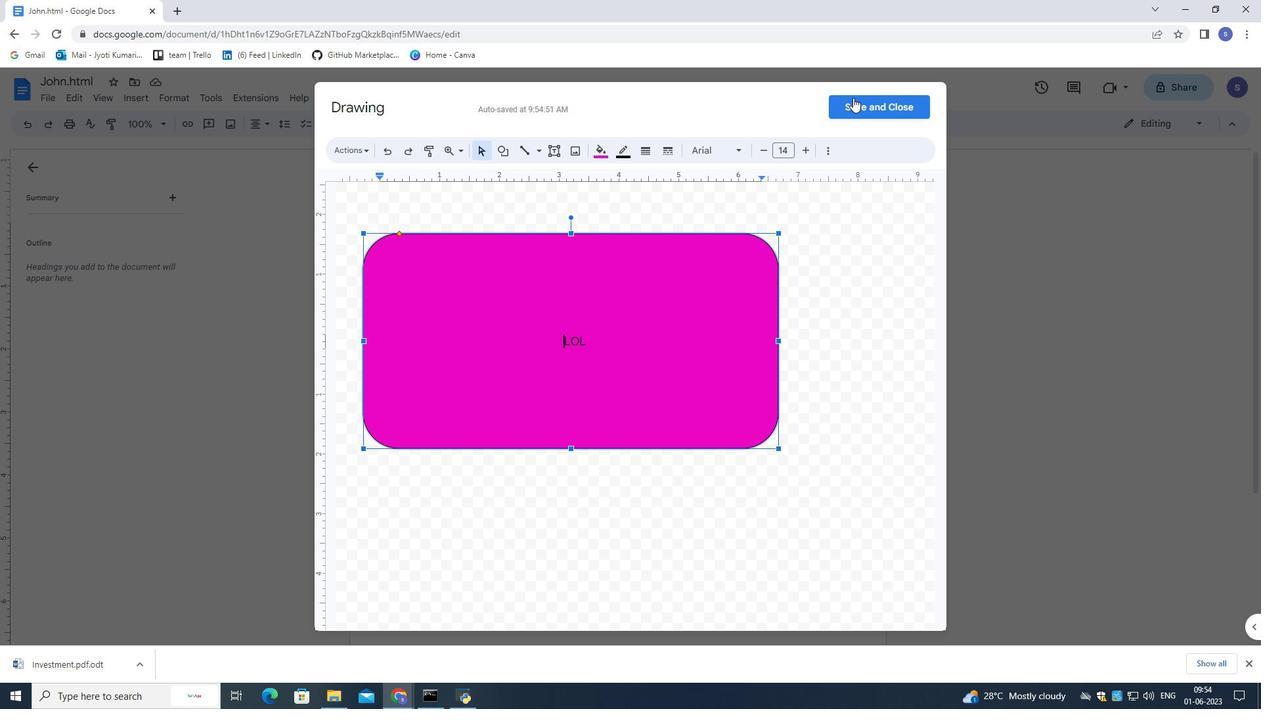 
Action: Mouse moved to (625, 367)
Screenshot: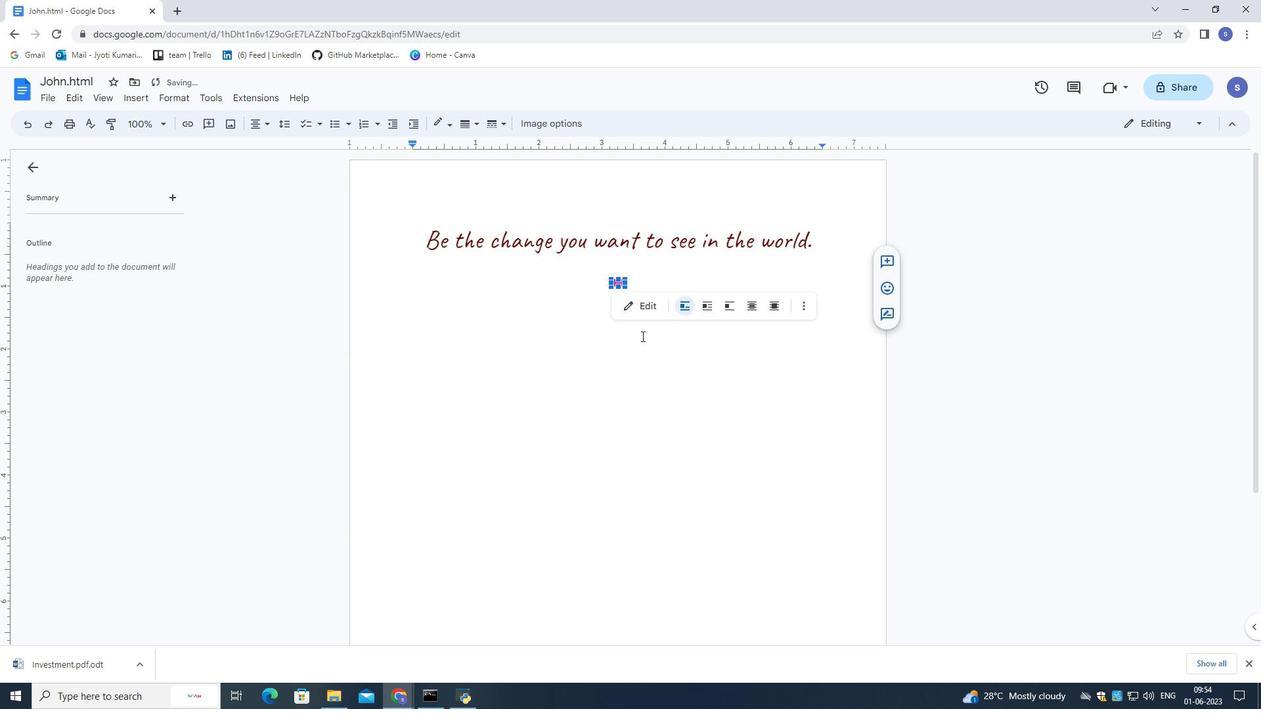 
Action: Mouse pressed left at (625, 367)
Screenshot: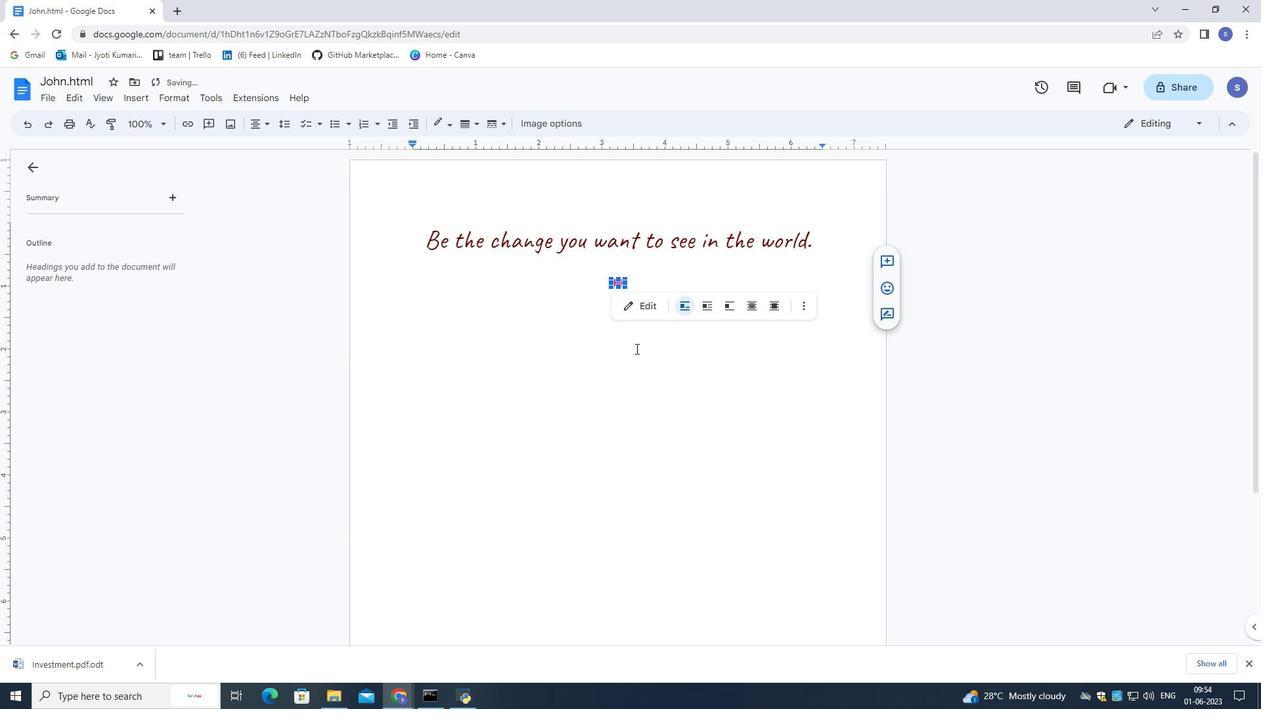 
Action: Mouse moved to (621, 367)
Screenshot: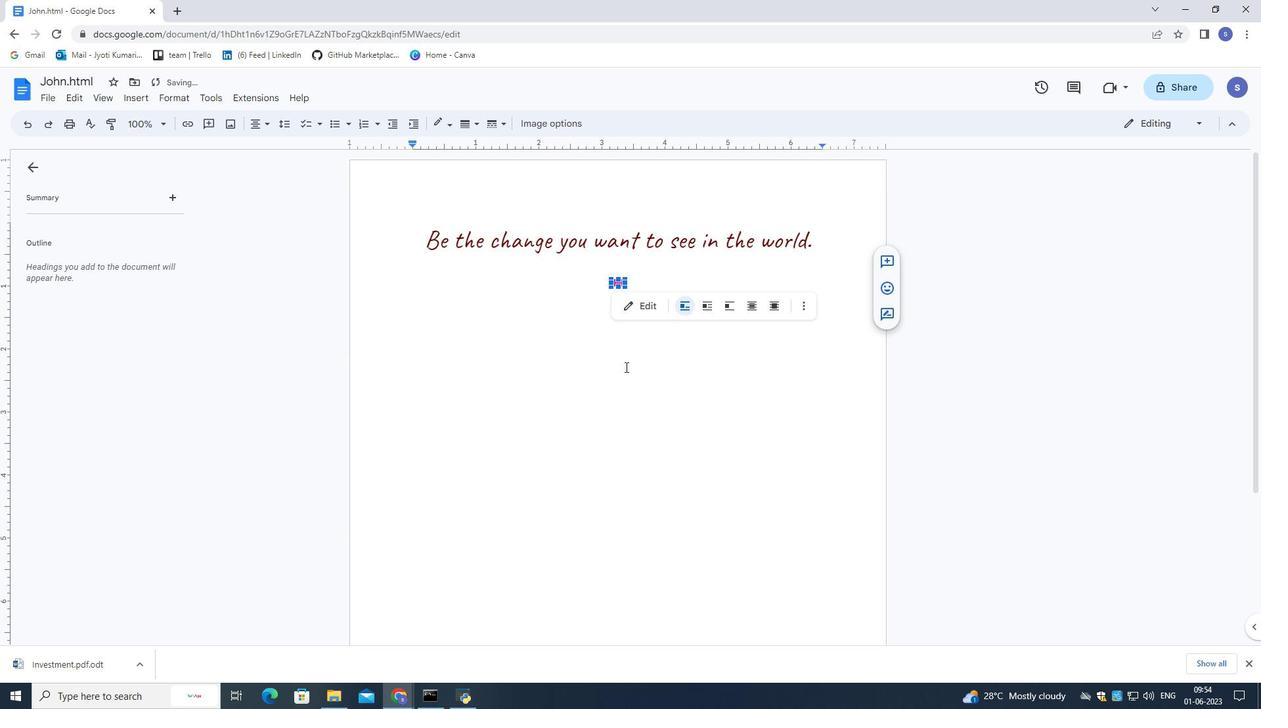 
Action: Mouse pressed left at (621, 367)
Screenshot: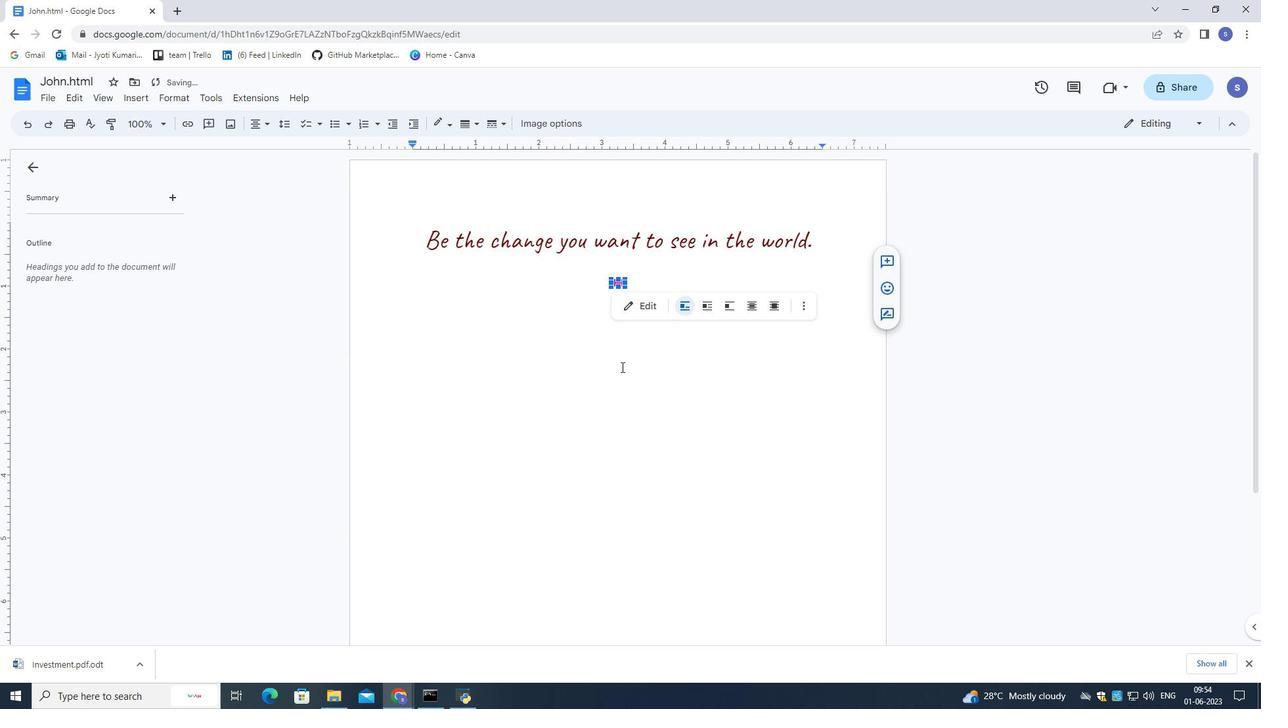 
Action: Mouse moved to (534, 323)
Screenshot: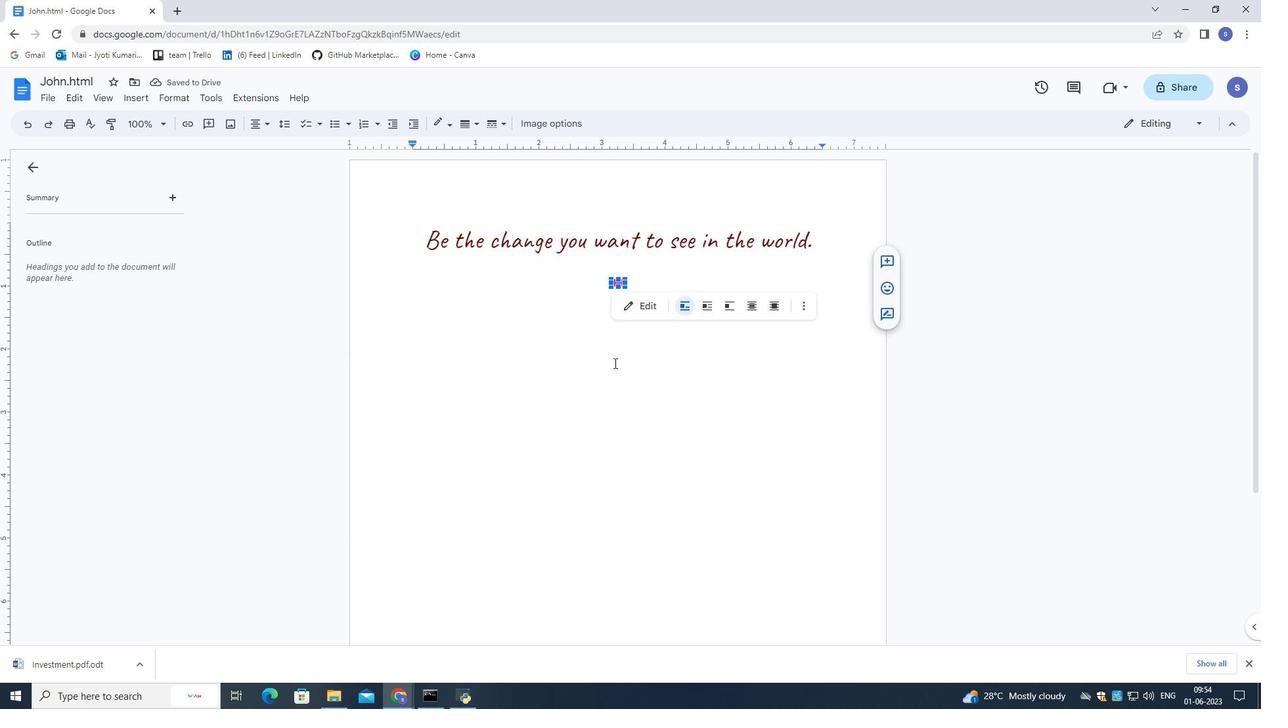 
Action: Mouse pressed left at (534, 323)
Screenshot: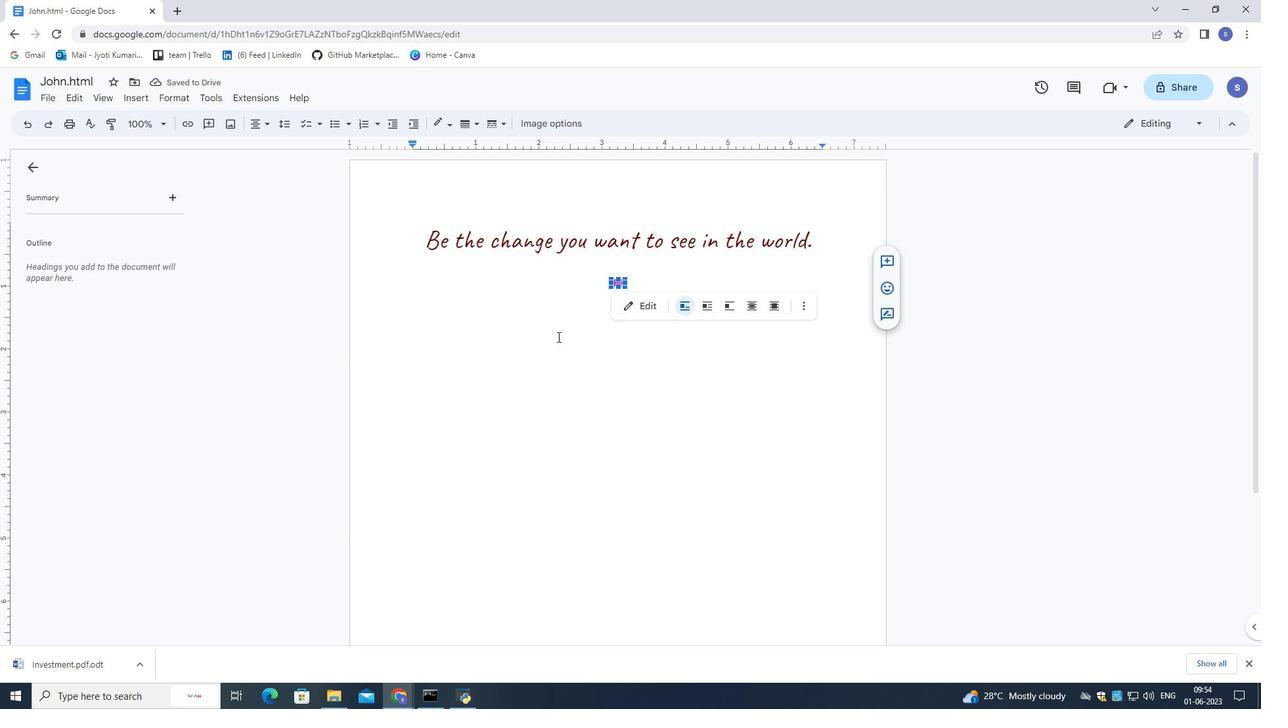 
Action: Mouse moved to (517, 234)
Screenshot: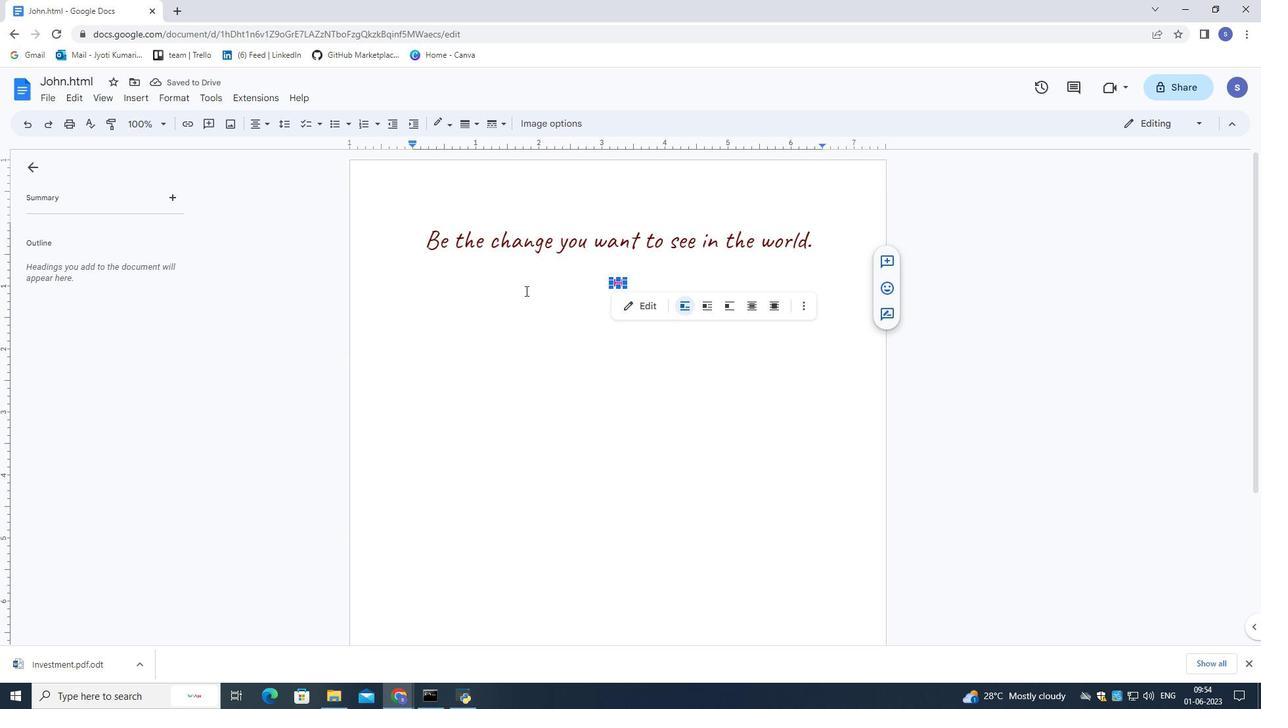 
Action: Mouse pressed left at (517, 234)
Screenshot: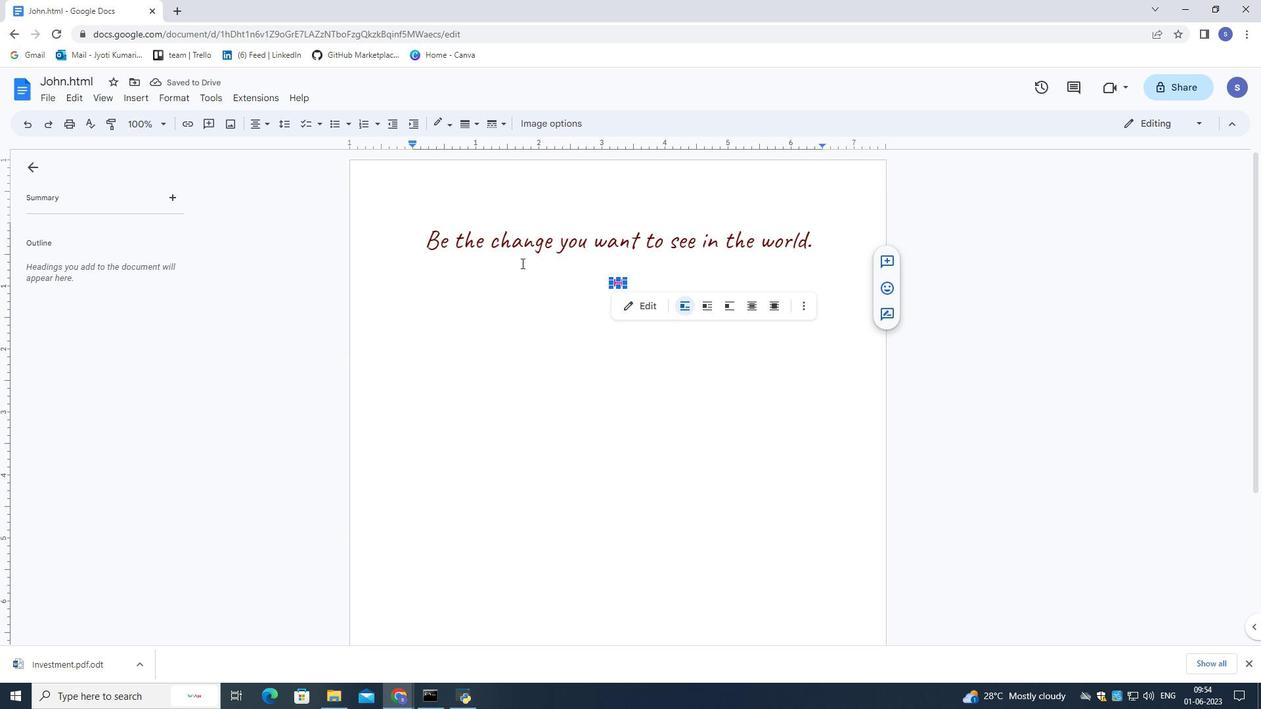 
Action: Mouse moved to (161, 100)
Screenshot: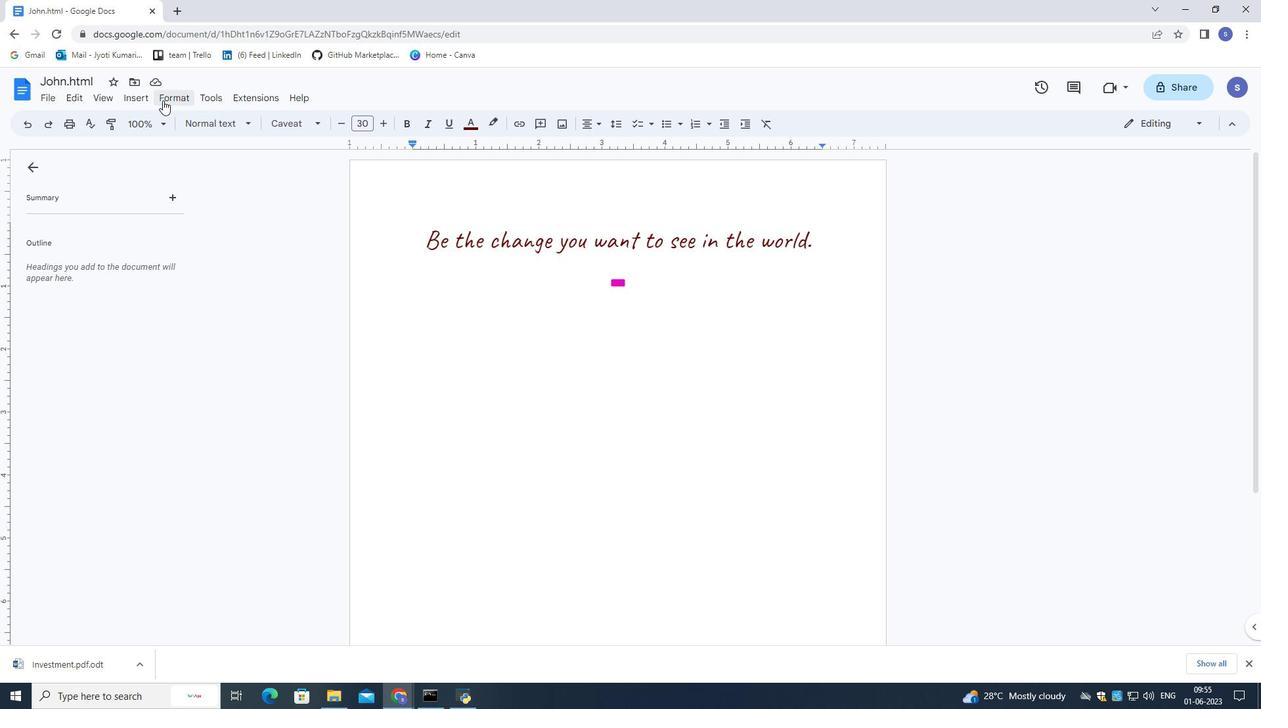 
Action: Mouse pressed left at (161, 100)
Screenshot: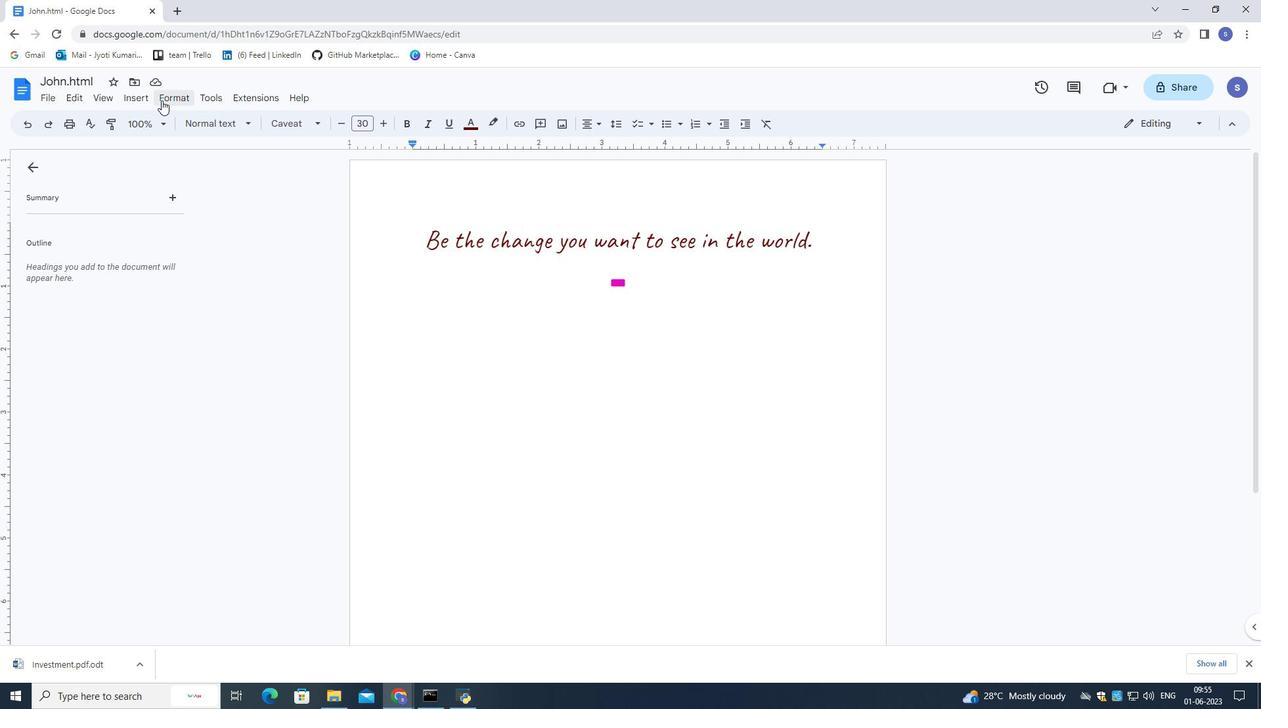 
Action: Mouse moved to (226, 294)
Screenshot: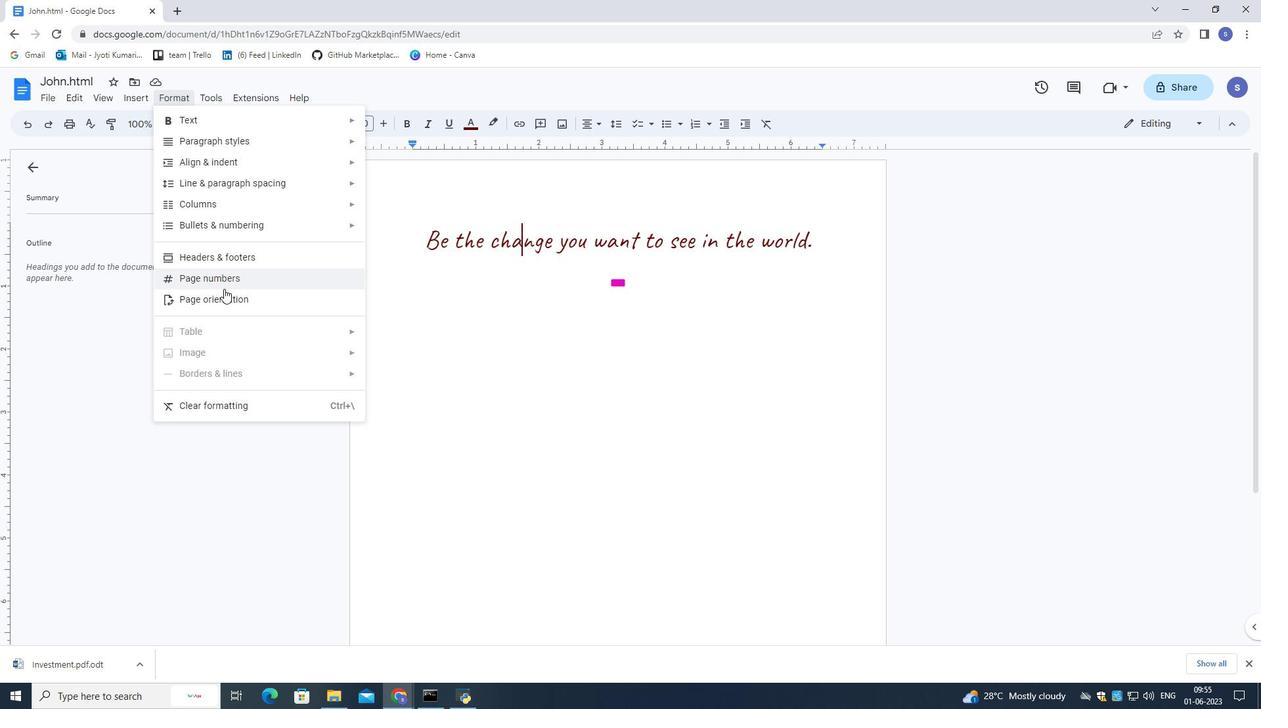 
Action: Mouse pressed left at (226, 294)
Screenshot: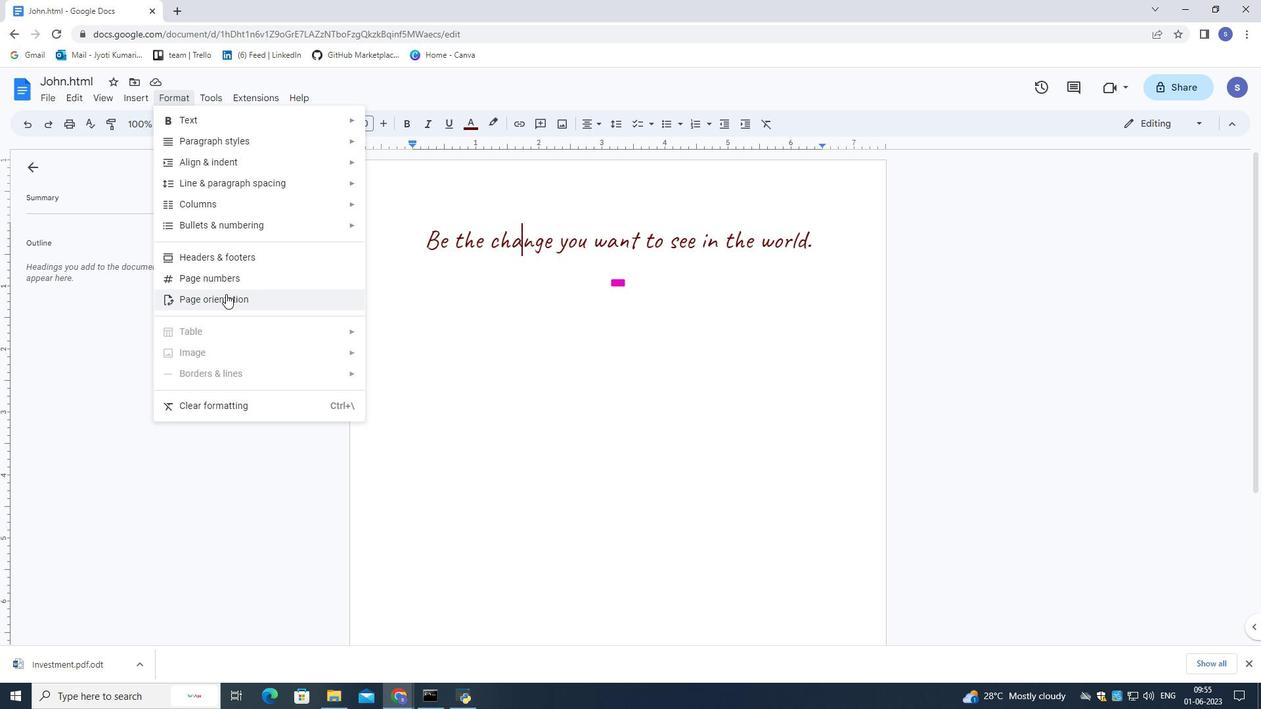 
Action: Mouse moved to (615, 380)
Screenshot: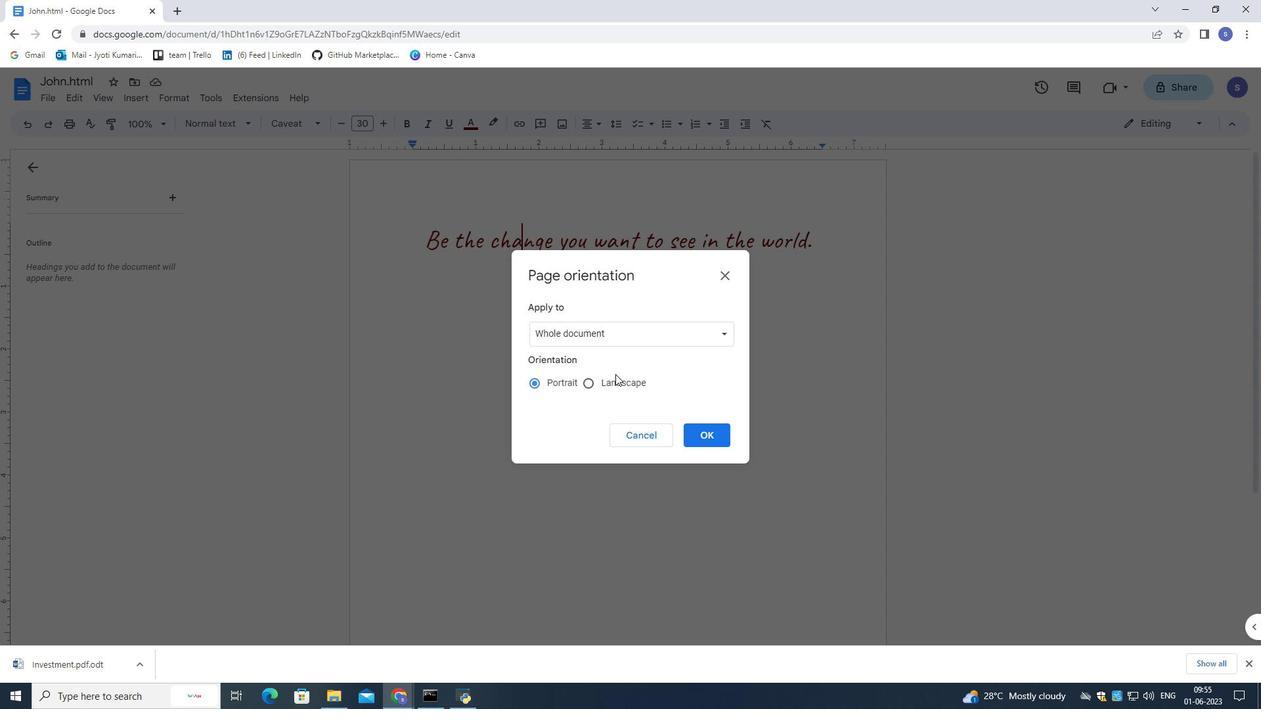 
Action: Mouse pressed left at (615, 380)
Screenshot: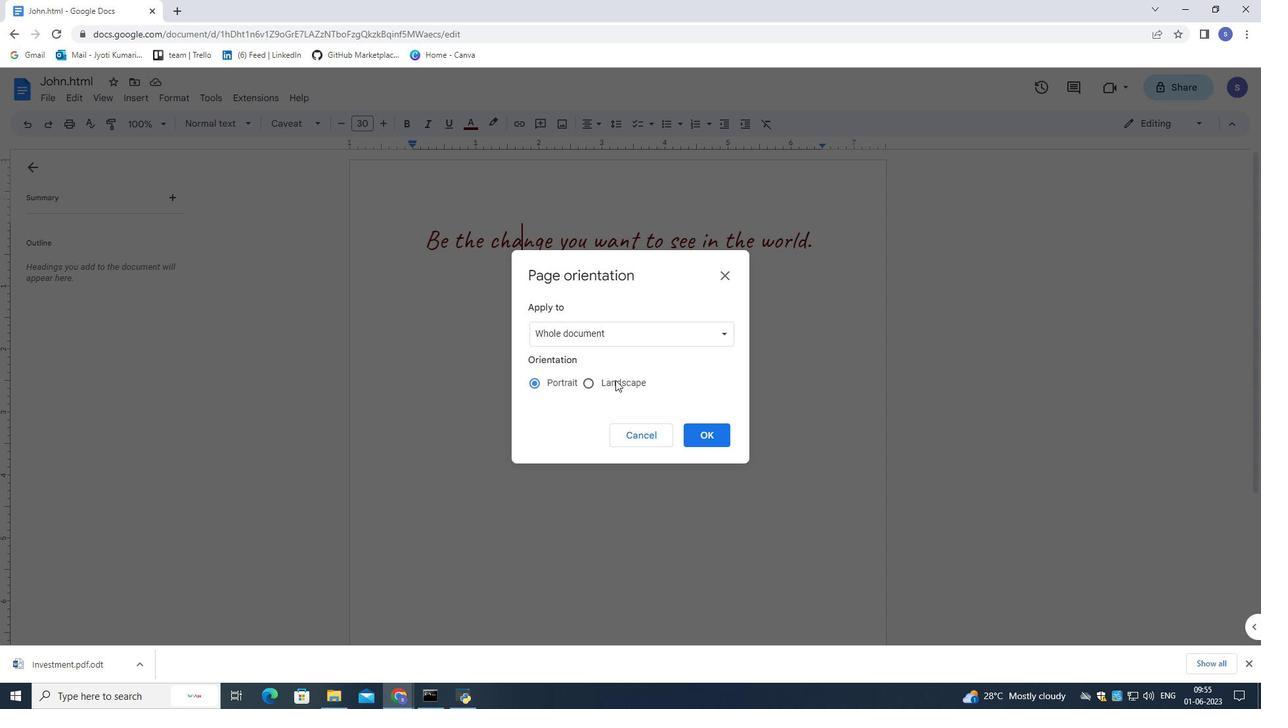 
Action: Mouse moved to (714, 434)
Screenshot: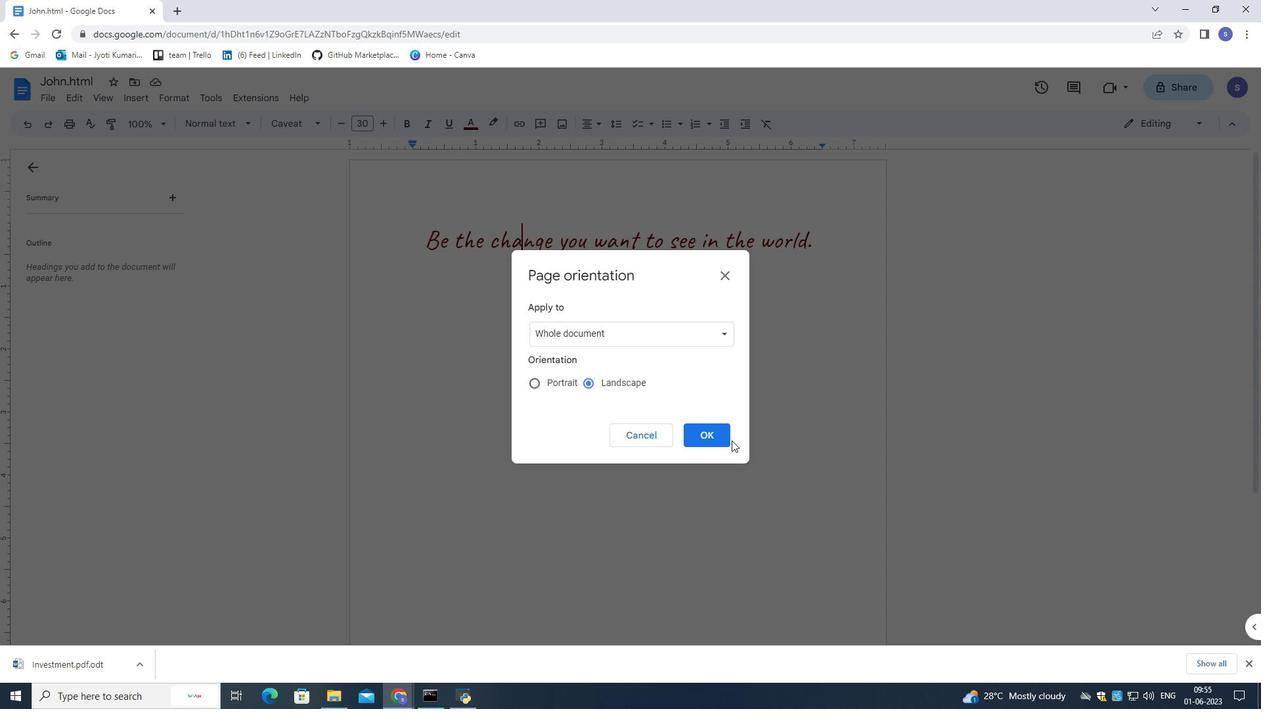 
Action: Mouse pressed left at (714, 434)
Screenshot: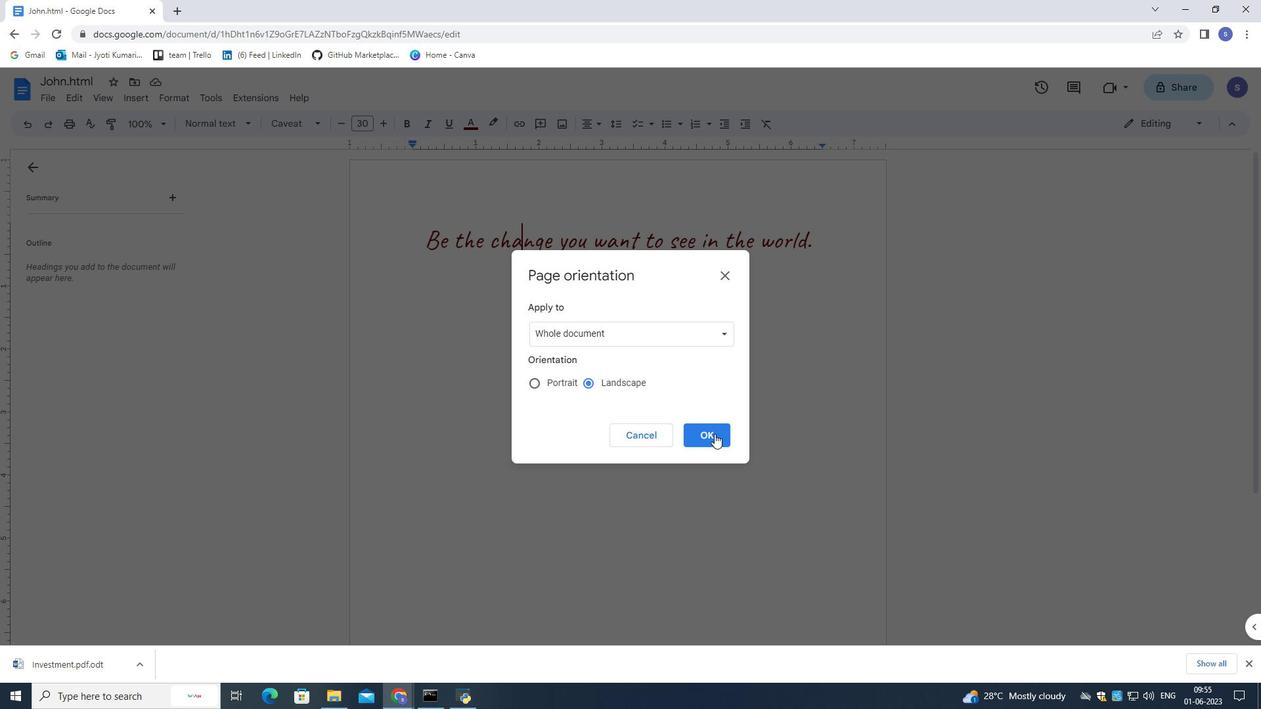 
Action: Mouse moved to (825, 240)
Screenshot: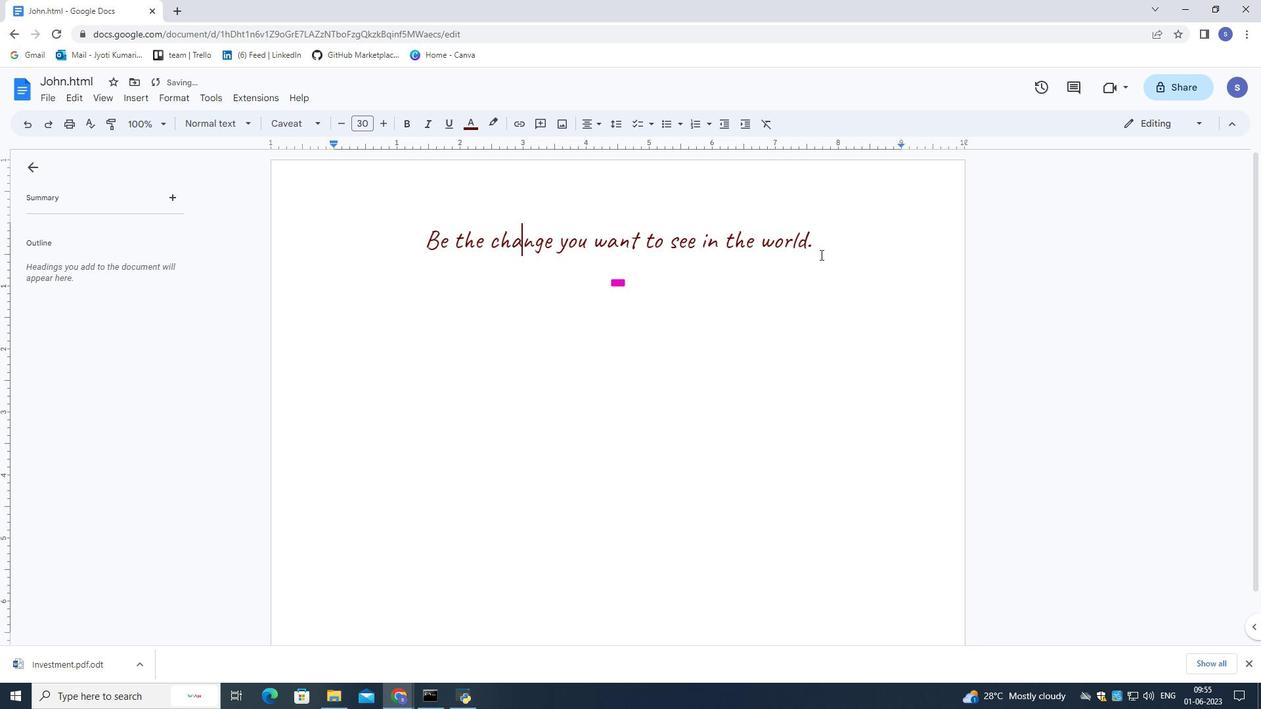 
Action: Mouse pressed left at (825, 240)
Screenshot: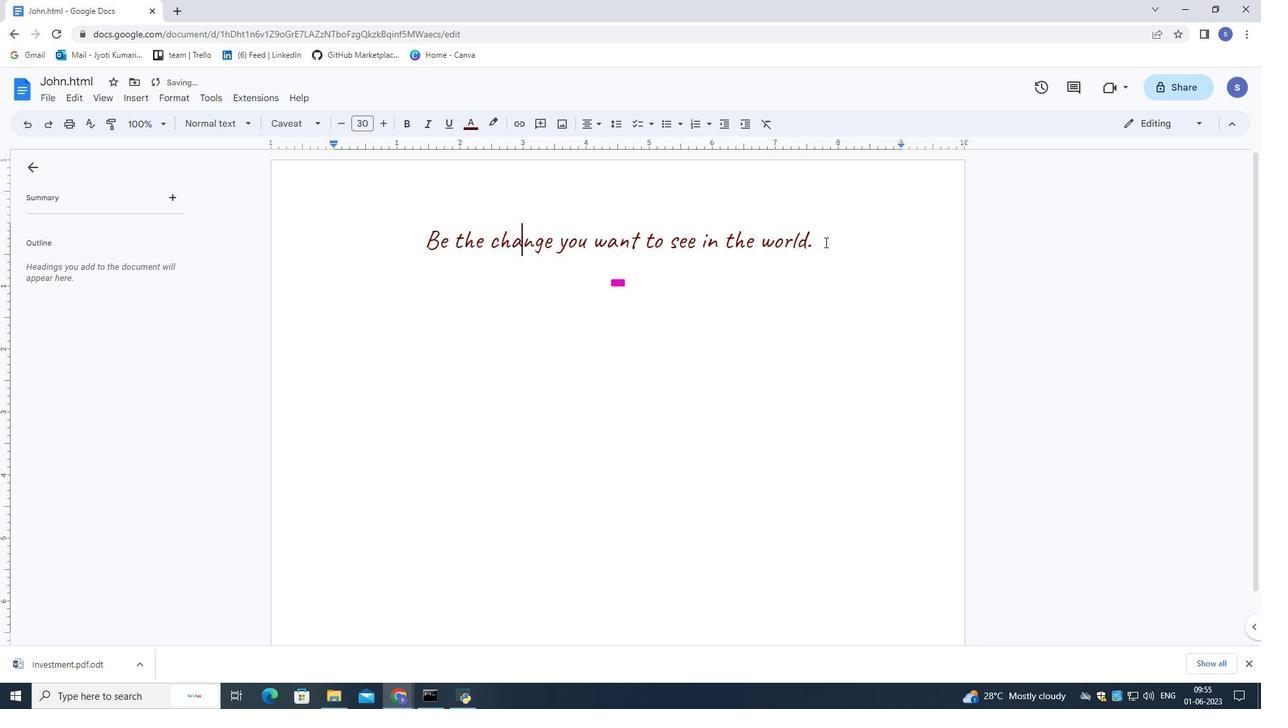 
Action: Mouse moved to (149, 95)
Screenshot: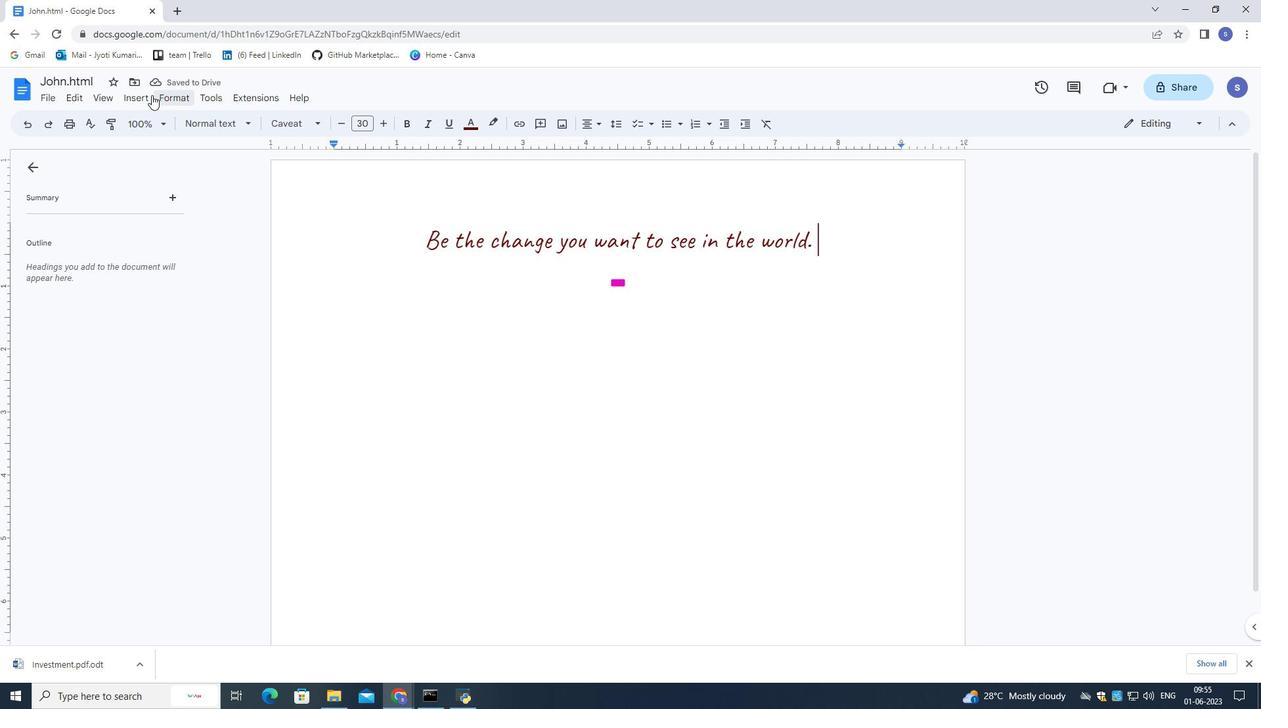 
Action: Mouse pressed left at (149, 95)
Screenshot: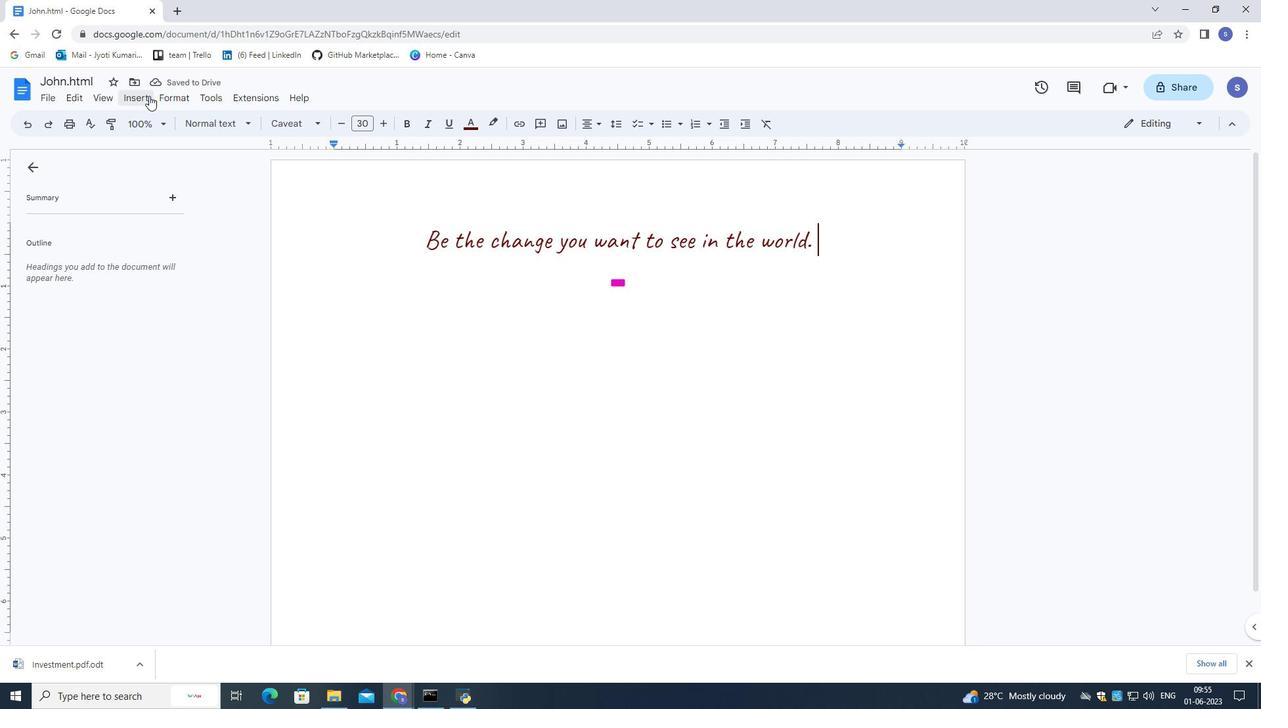 
Action: Mouse moved to (185, 226)
Screenshot: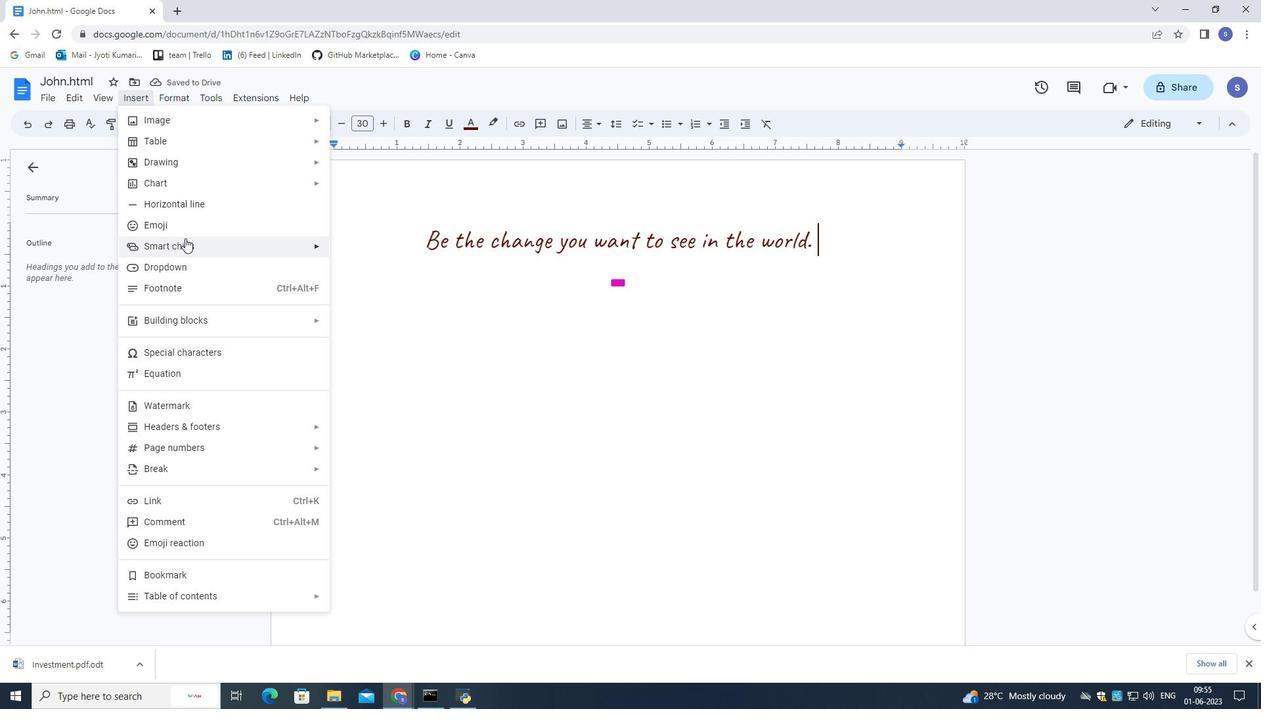 
Action: Mouse pressed left at (185, 226)
Screenshot: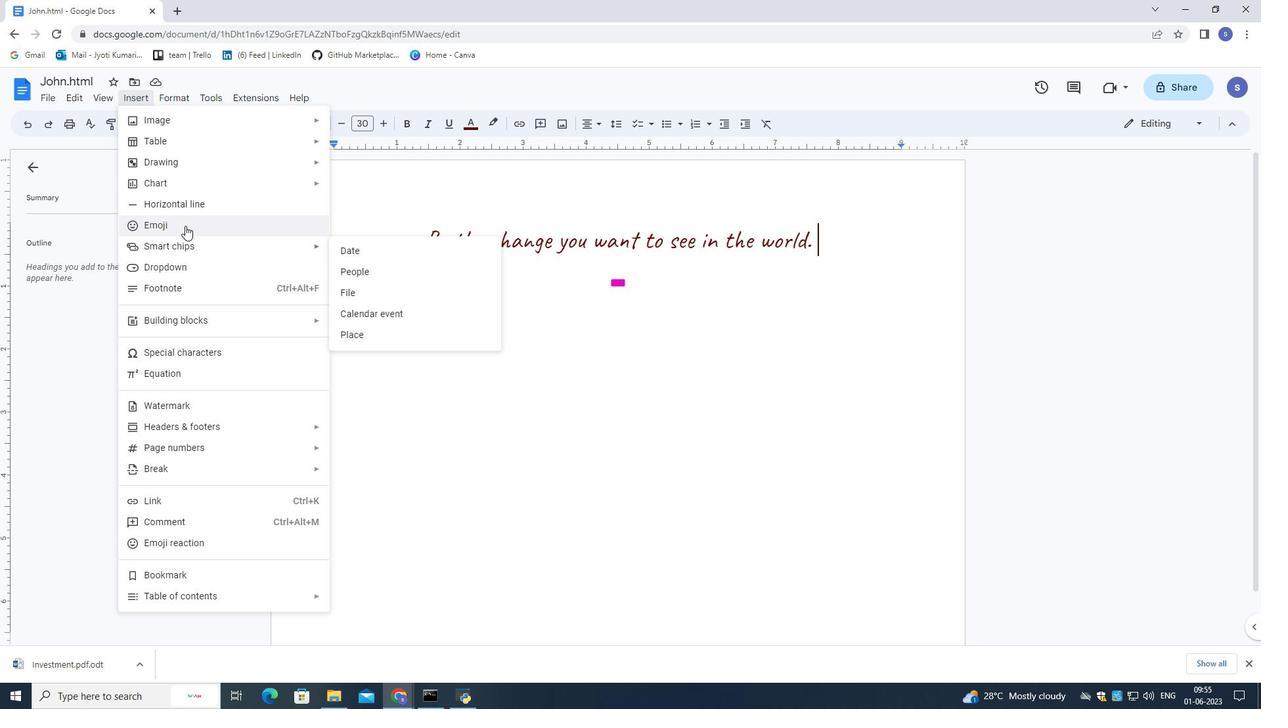 
Action: Mouse moved to (723, 360)
Screenshot: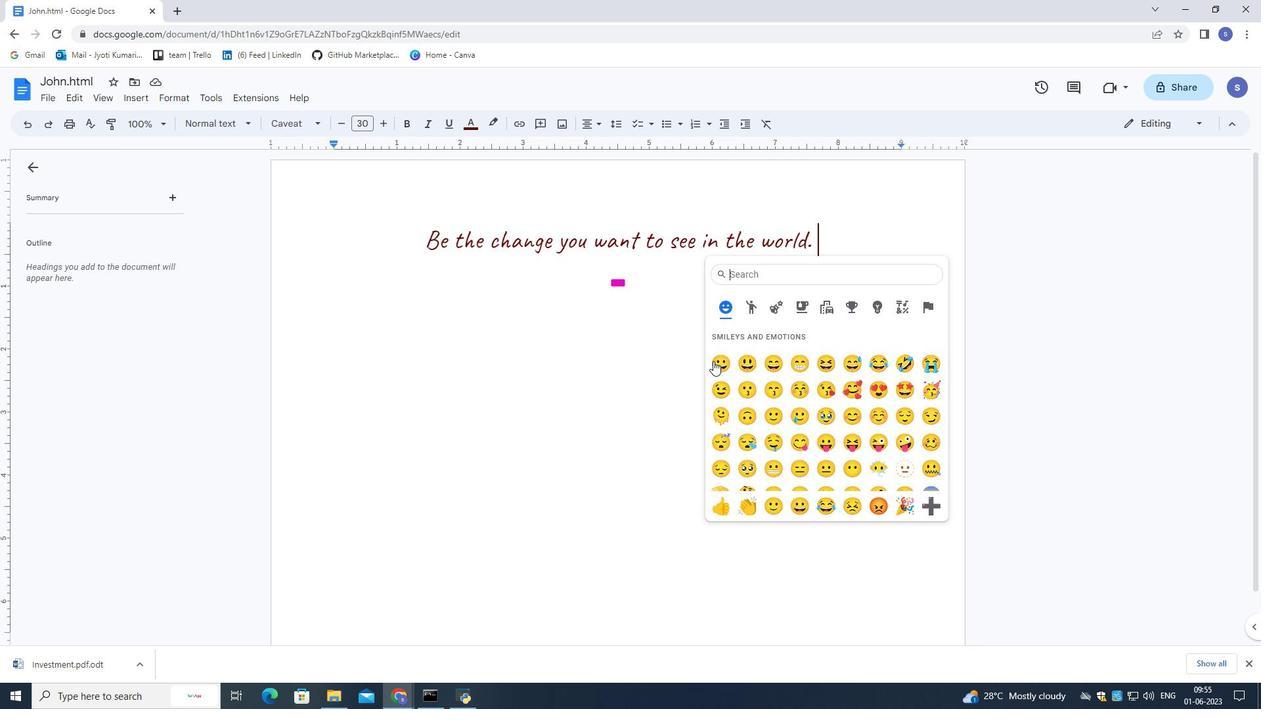 
Action: Mouse pressed left at (723, 360)
Screenshot: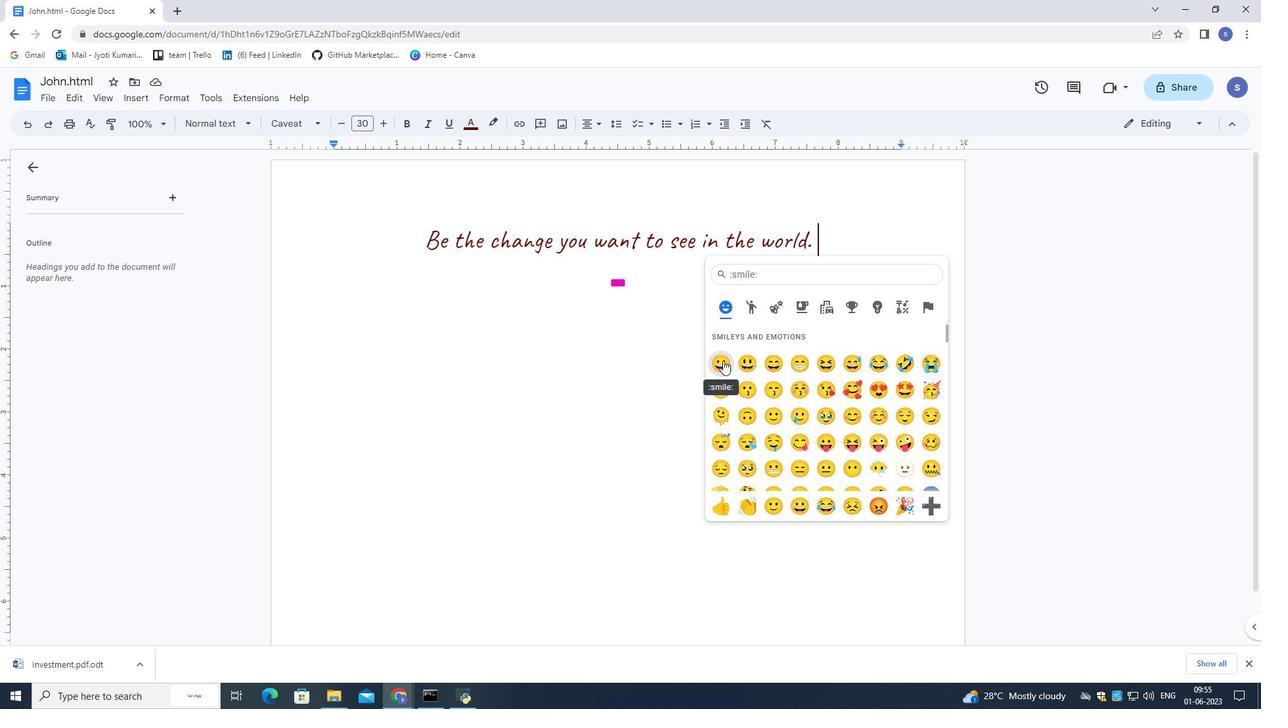 
Action: Mouse moved to (651, 89)
Screenshot: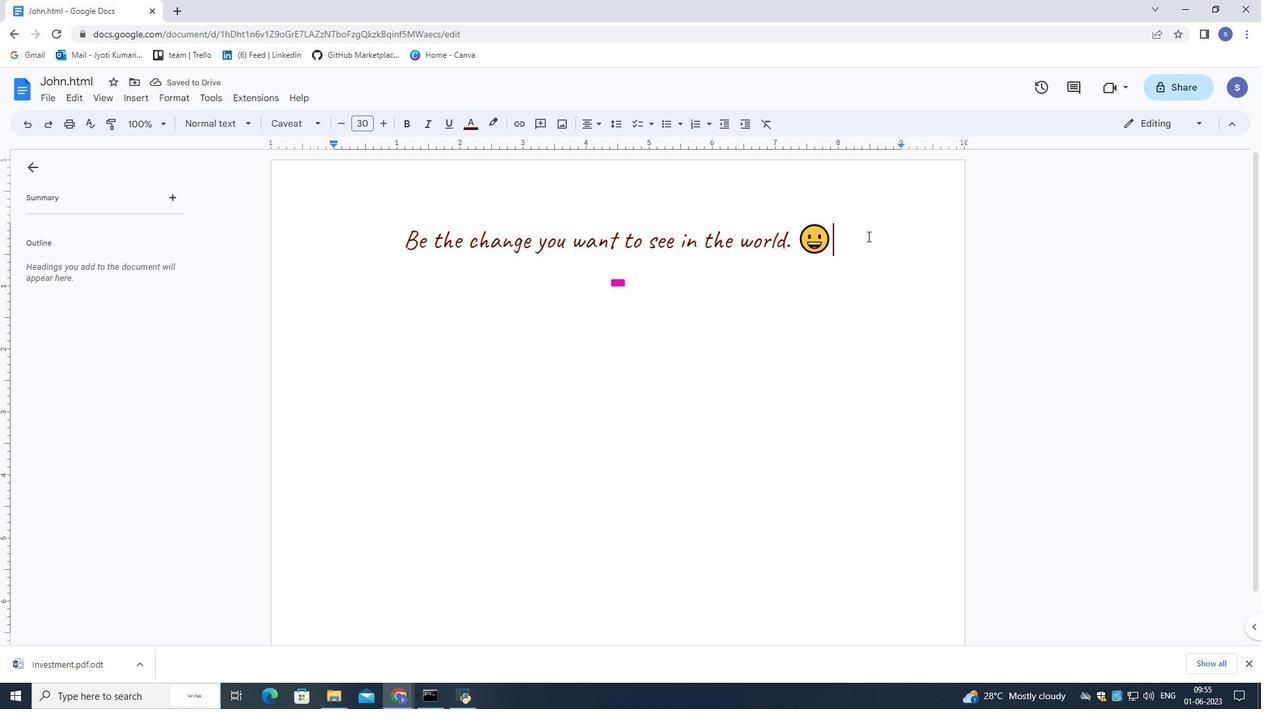 
